 Task: Look for Airbnb properties in Shiyan, China from 22nd December, 2023 to 25th December, 2023 for 2 adults and 1 pet. Place can be entire room with 1  bedroom having 1 bed and 1 bathroom. Property type can be hotel.
Action: Mouse moved to (506, 141)
Screenshot: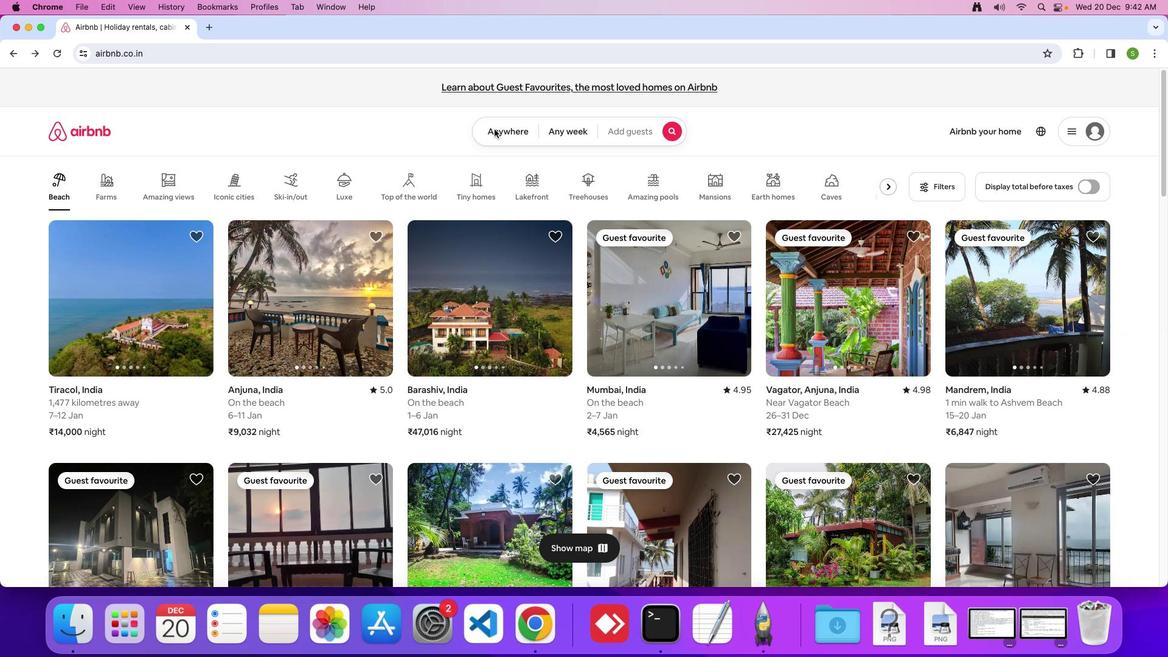 
Action: Mouse pressed left at (506, 141)
Screenshot: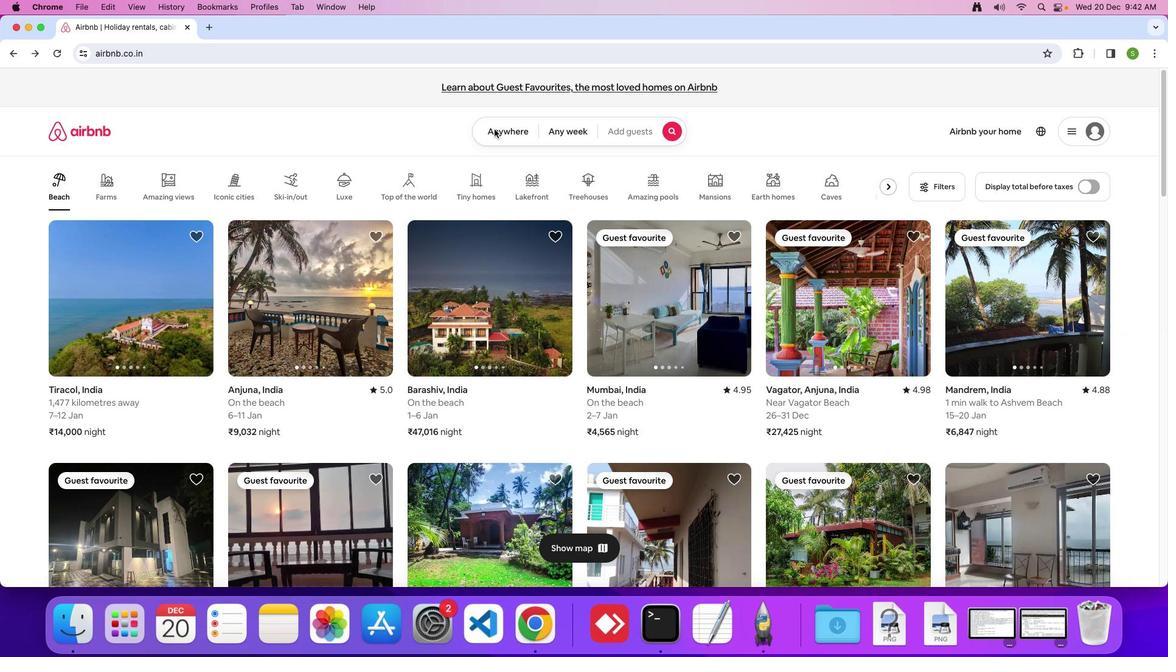 
Action: Mouse moved to (500, 141)
Screenshot: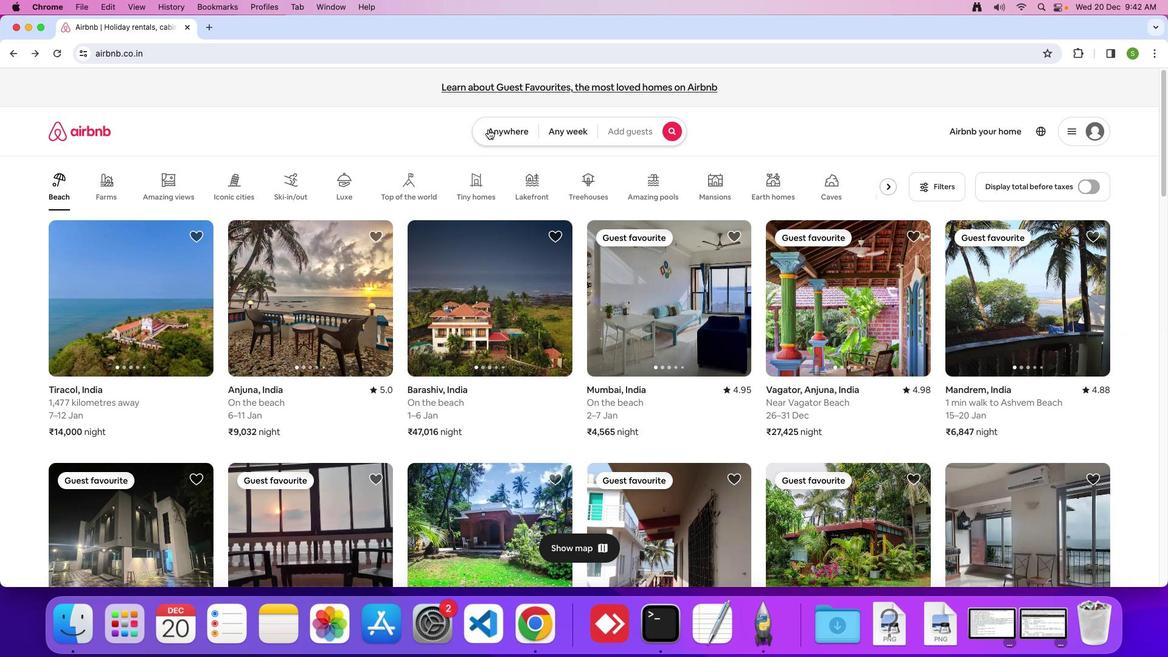 
Action: Mouse pressed left at (500, 141)
Screenshot: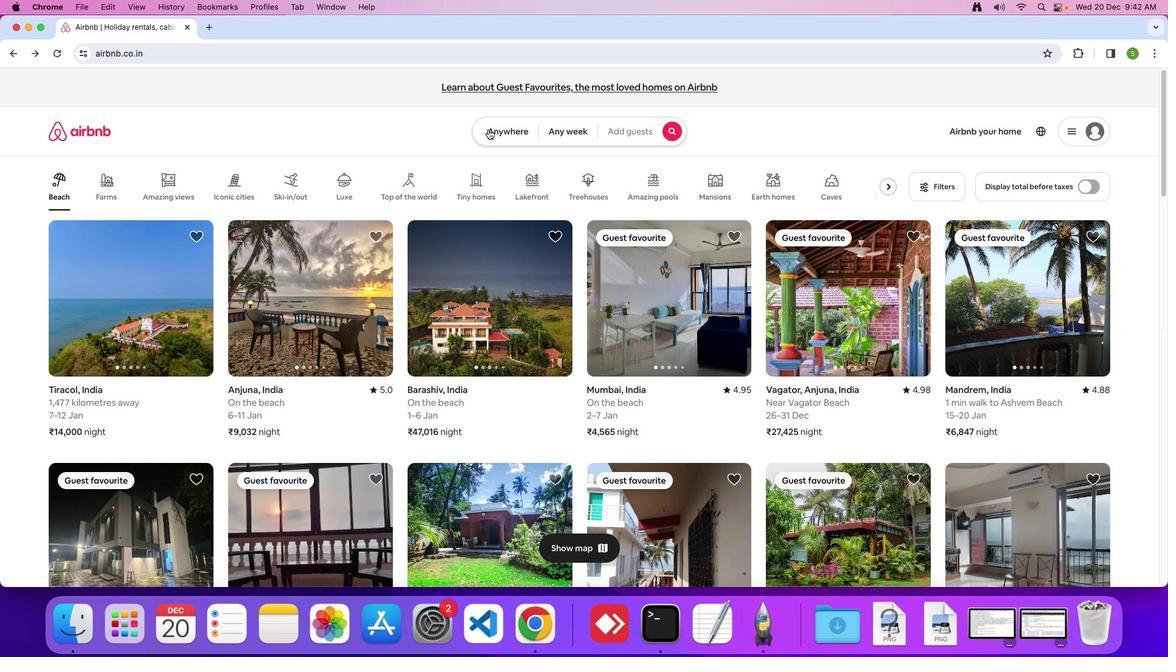 
Action: Mouse moved to (417, 181)
Screenshot: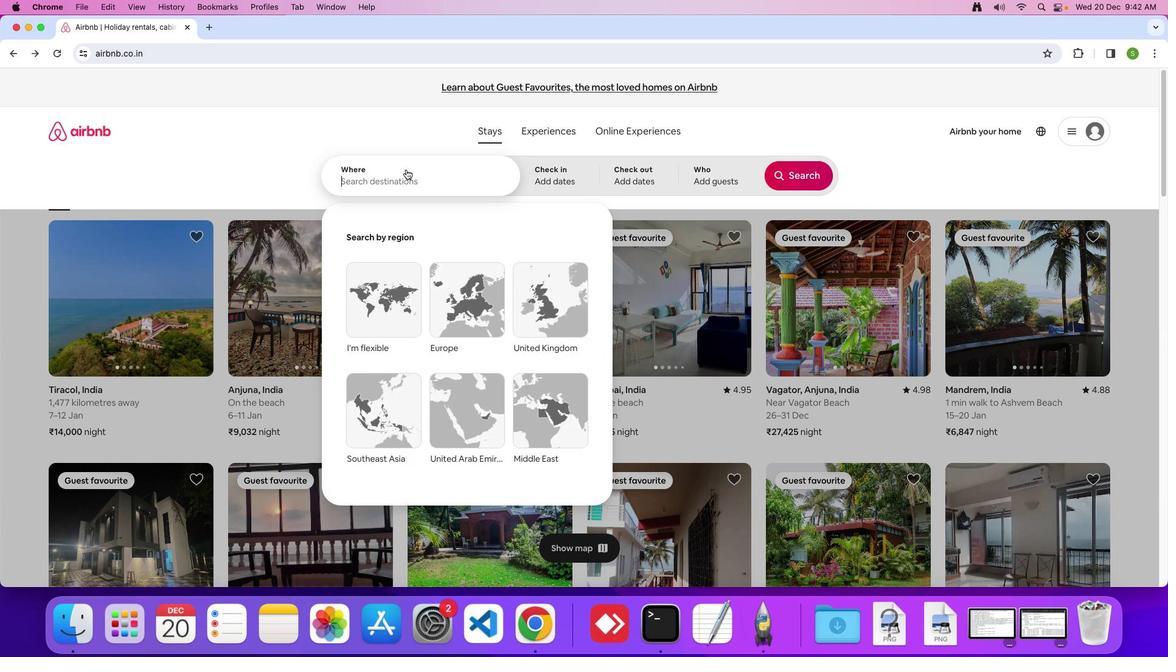 
Action: Mouse pressed left at (417, 181)
Screenshot: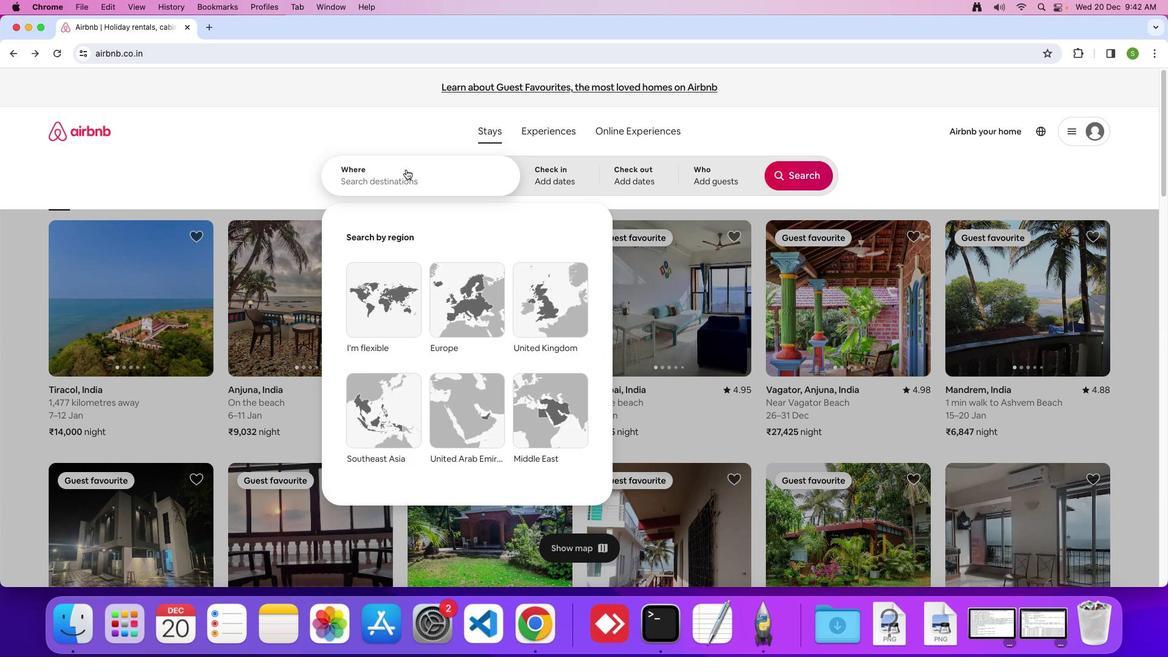 
Action: Key pressed 'S'Key.caps_lock'h''i''y''a''n'','Key.spaceKey.shift'C''j'Key.backspace'h''i''n''a'Key.enter
Screenshot: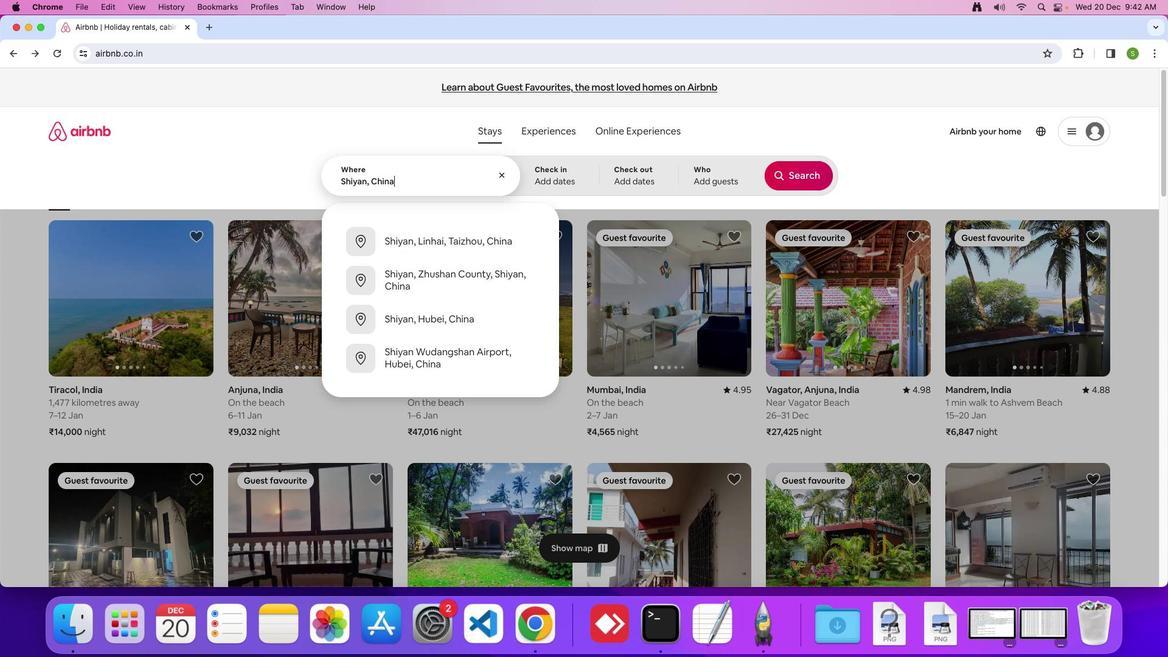 
Action: Mouse moved to (525, 434)
Screenshot: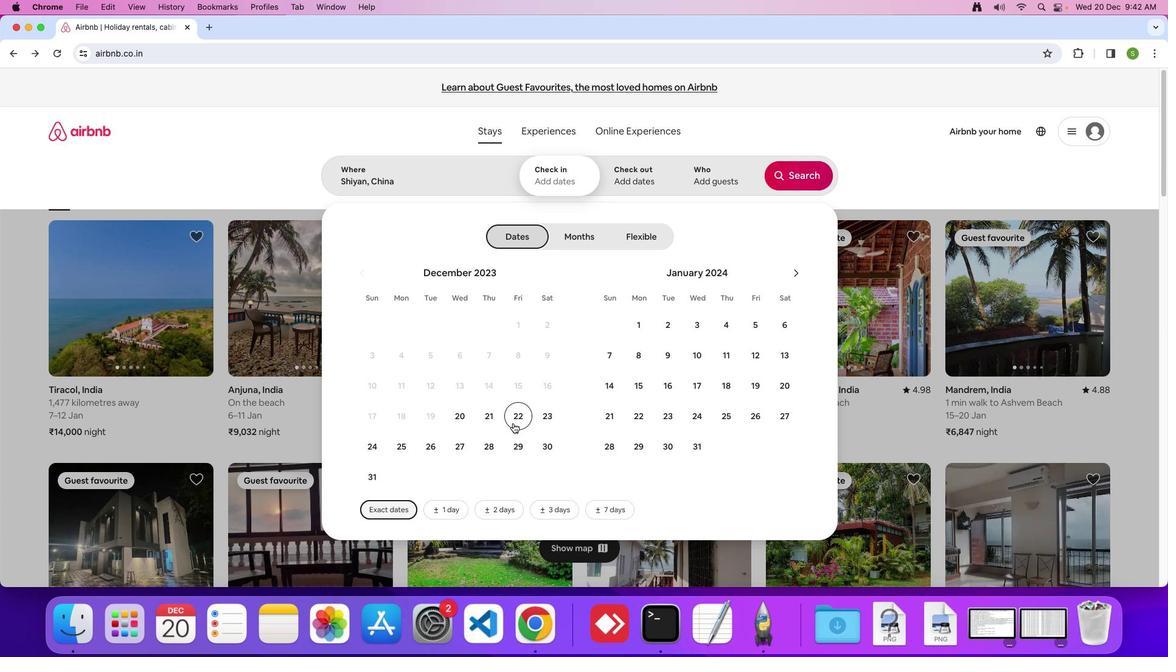 
Action: Mouse pressed left at (525, 434)
Screenshot: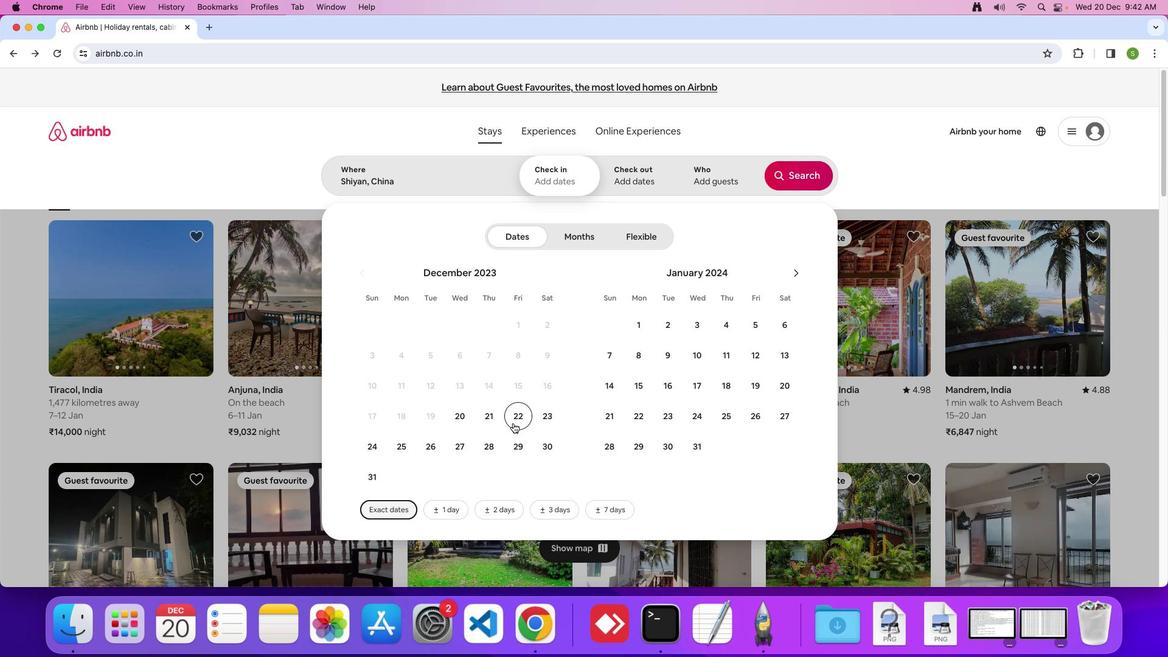 
Action: Mouse moved to (413, 459)
Screenshot: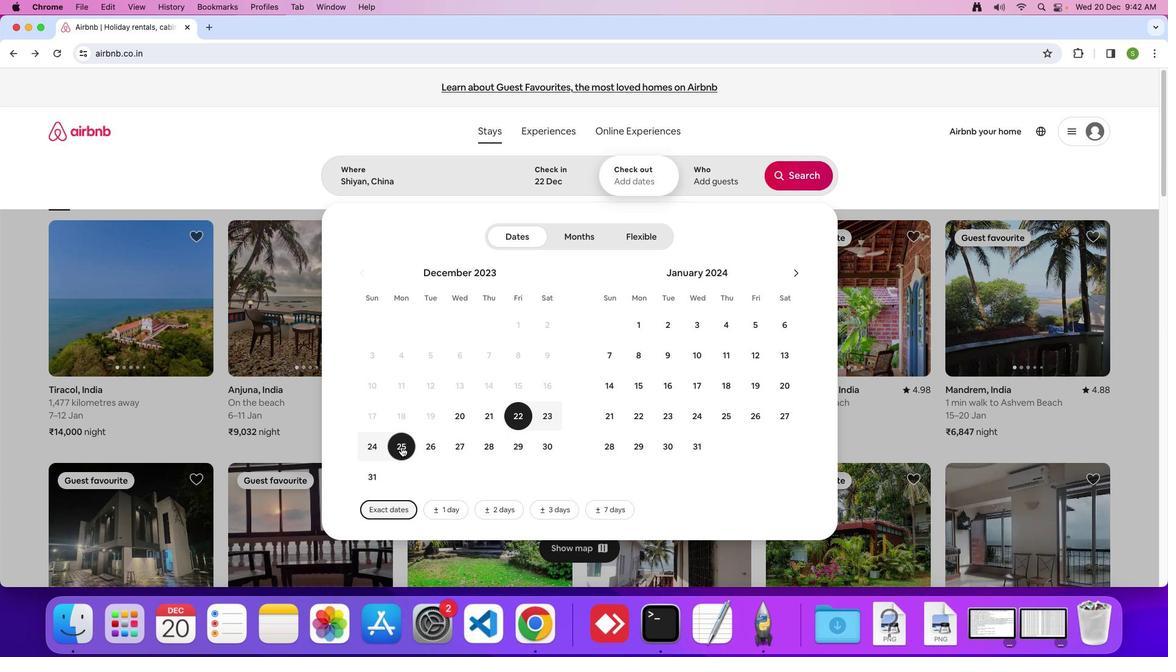 
Action: Mouse pressed left at (413, 459)
Screenshot: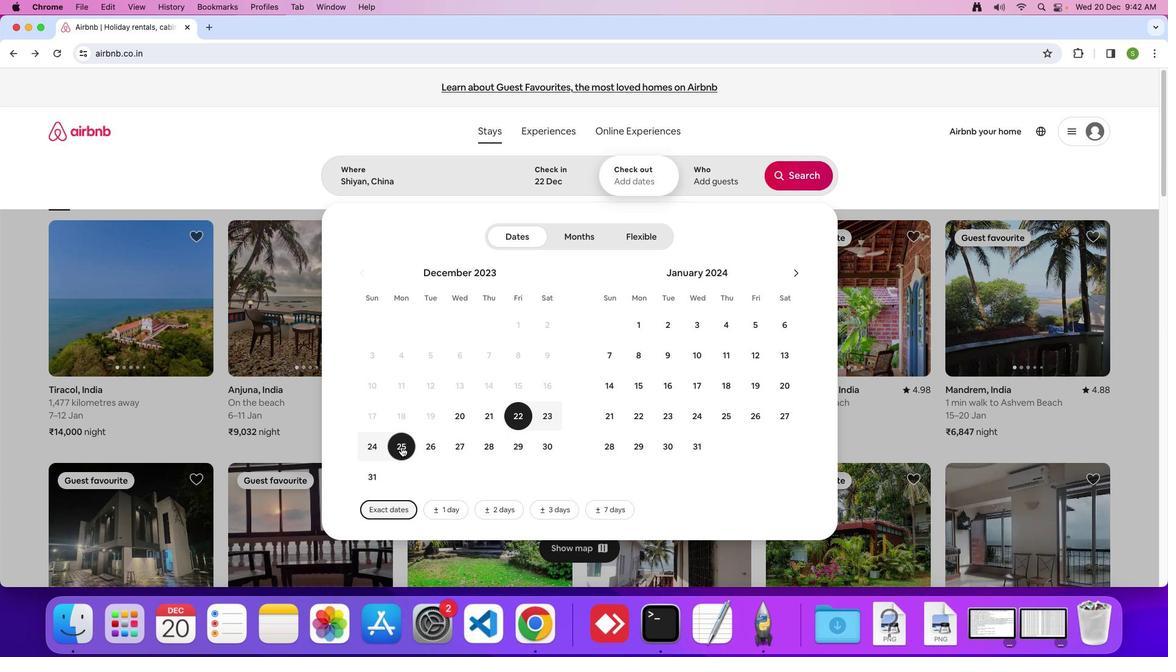 
Action: Mouse moved to (717, 184)
Screenshot: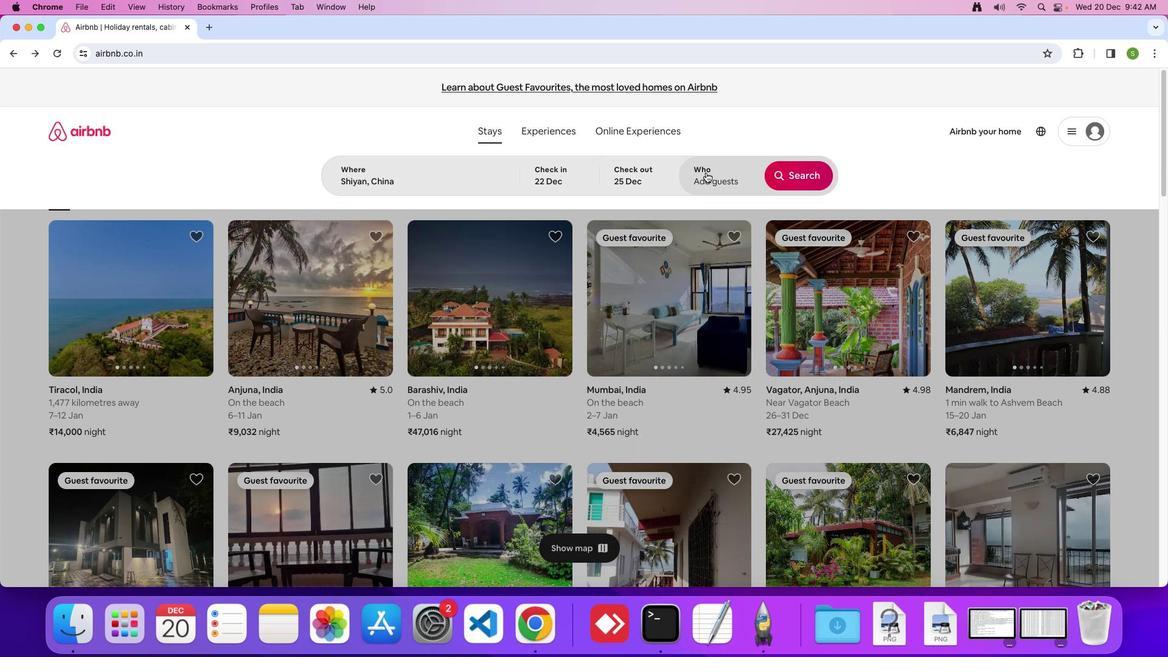 
Action: Mouse pressed left at (717, 184)
Screenshot: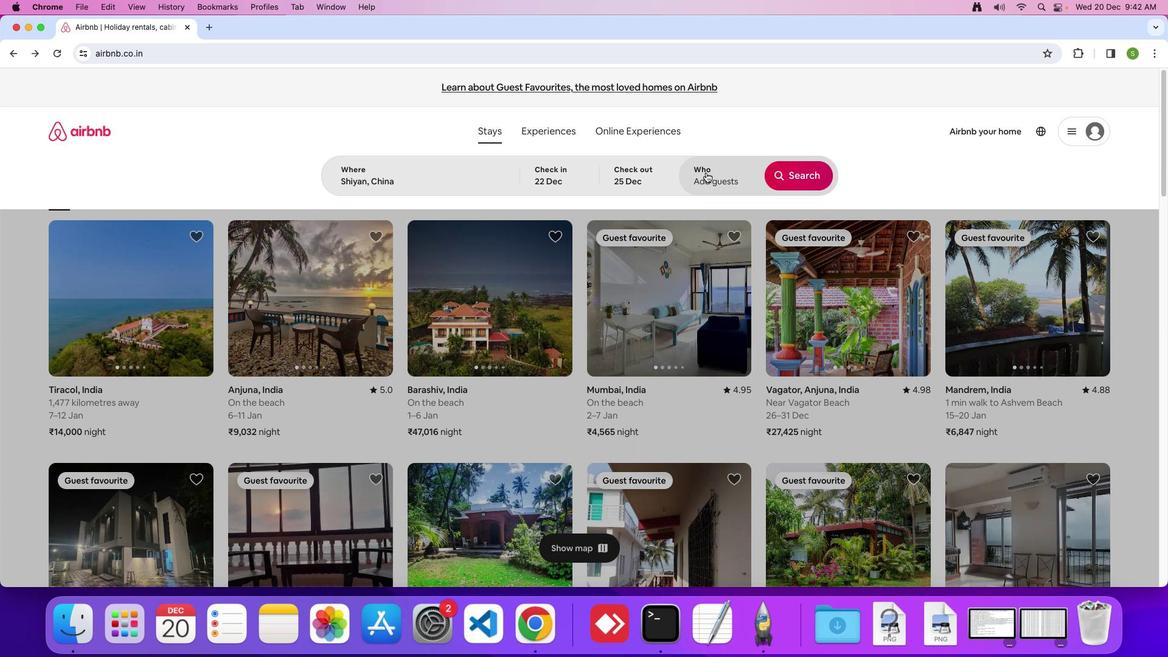 
Action: Mouse moved to (810, 248)
Screenshot: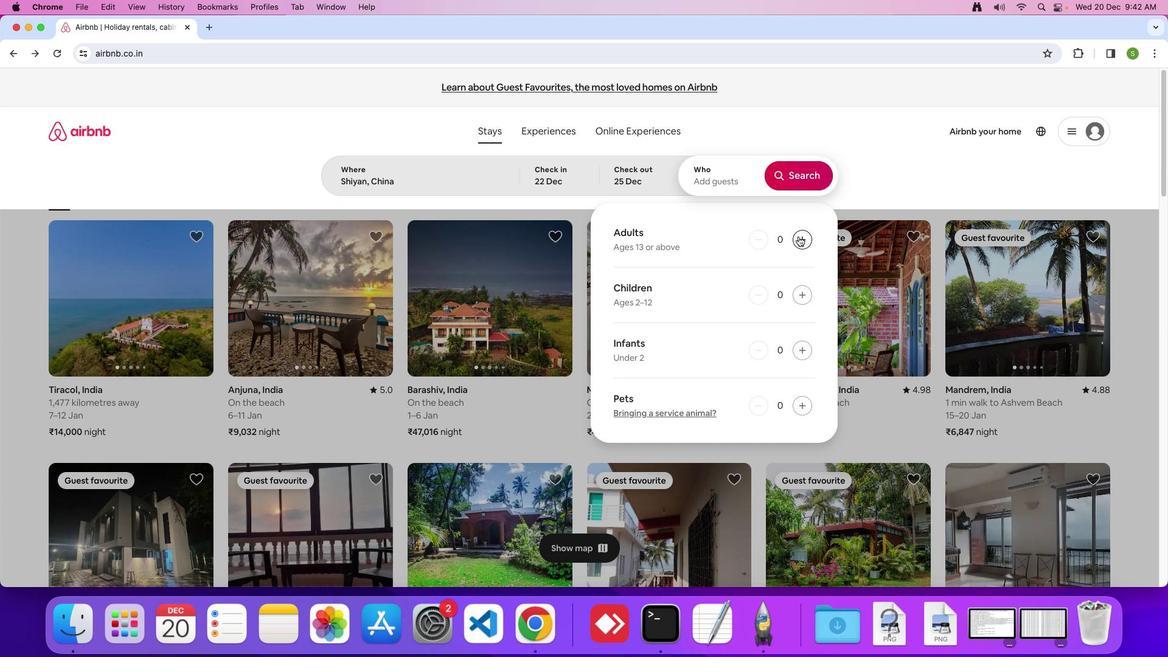 
Action: Mouse pressed left at (810, 248)
Screenshot: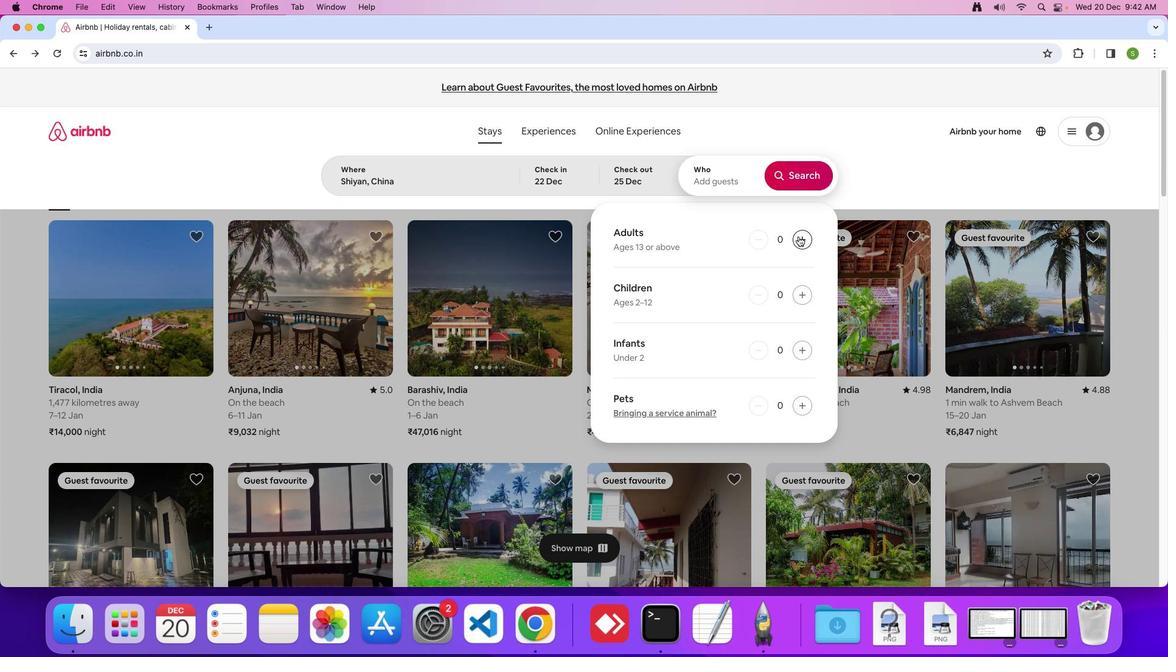 
Action: Mouse pressed left at (810, 248)
Screenshot: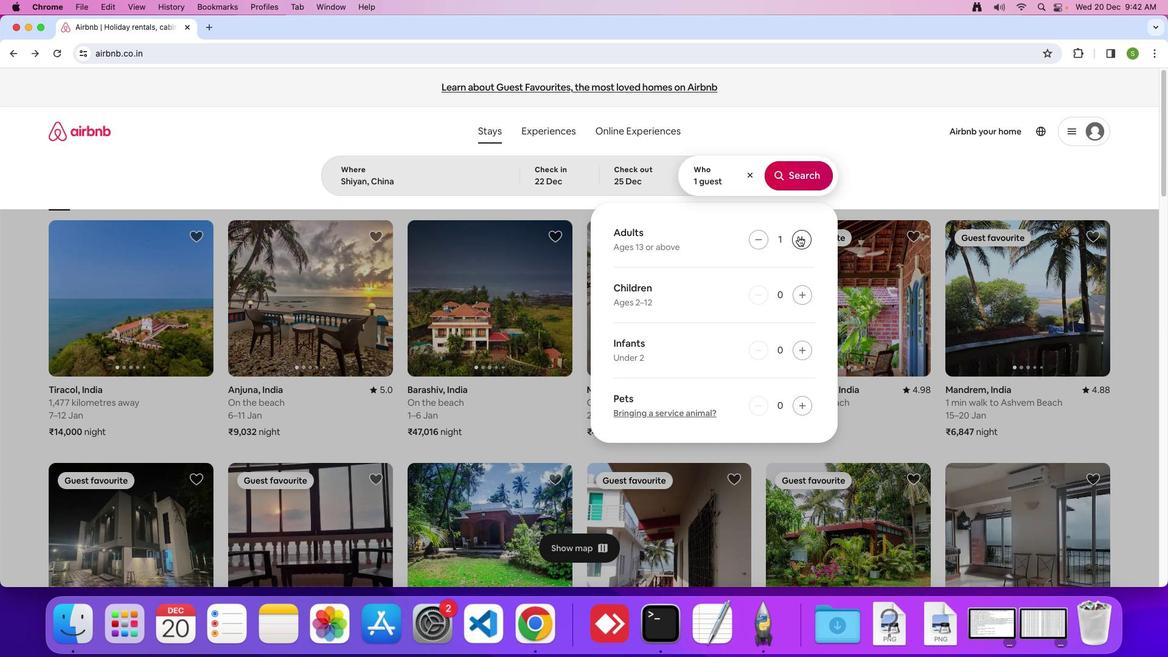 
Action: Mouse moved to (815, 416)
Screenshot: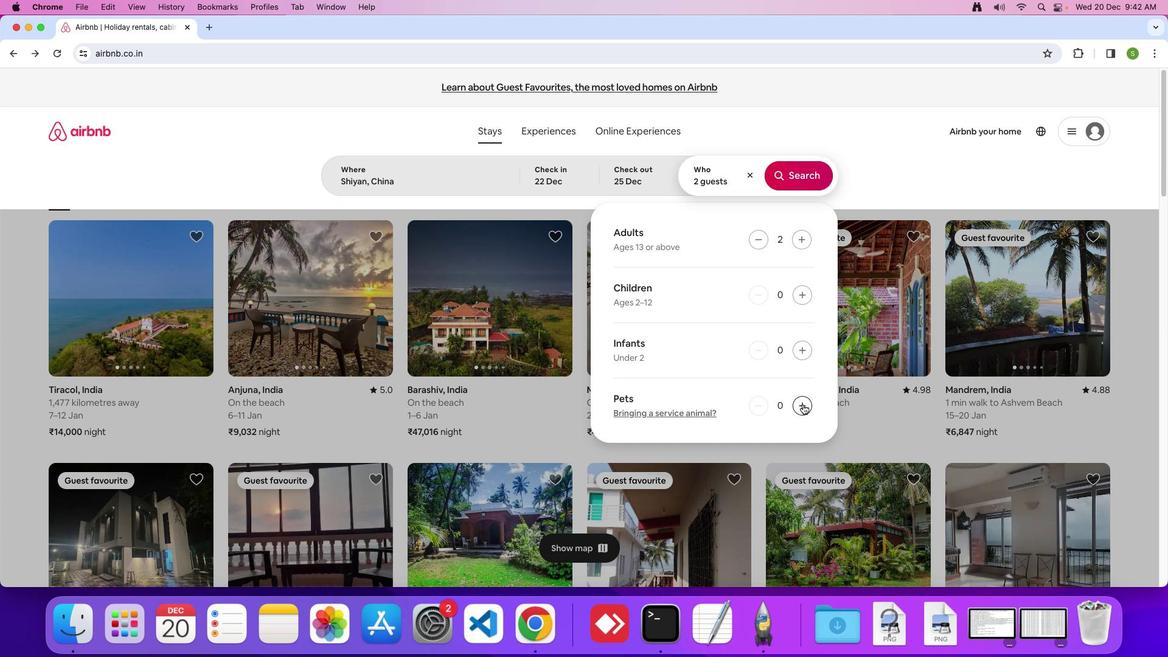 
Action: Mouse pressed left at (815, 416)
Screenshot: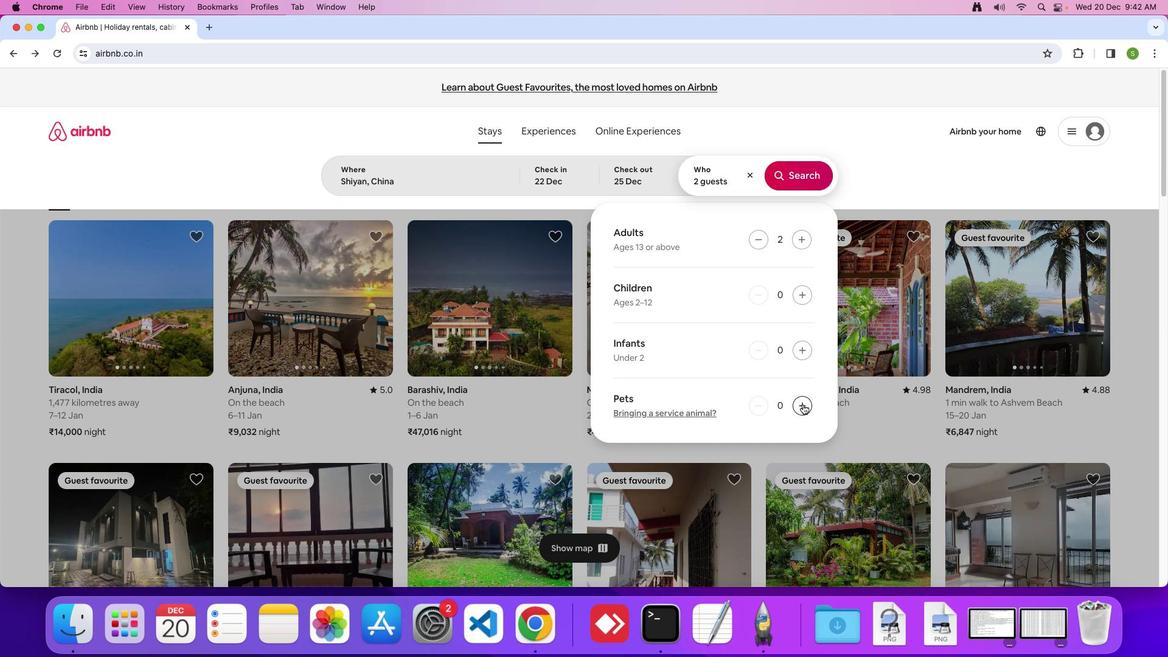 
Action: Mouse moved to (801, 184)
Screenshot: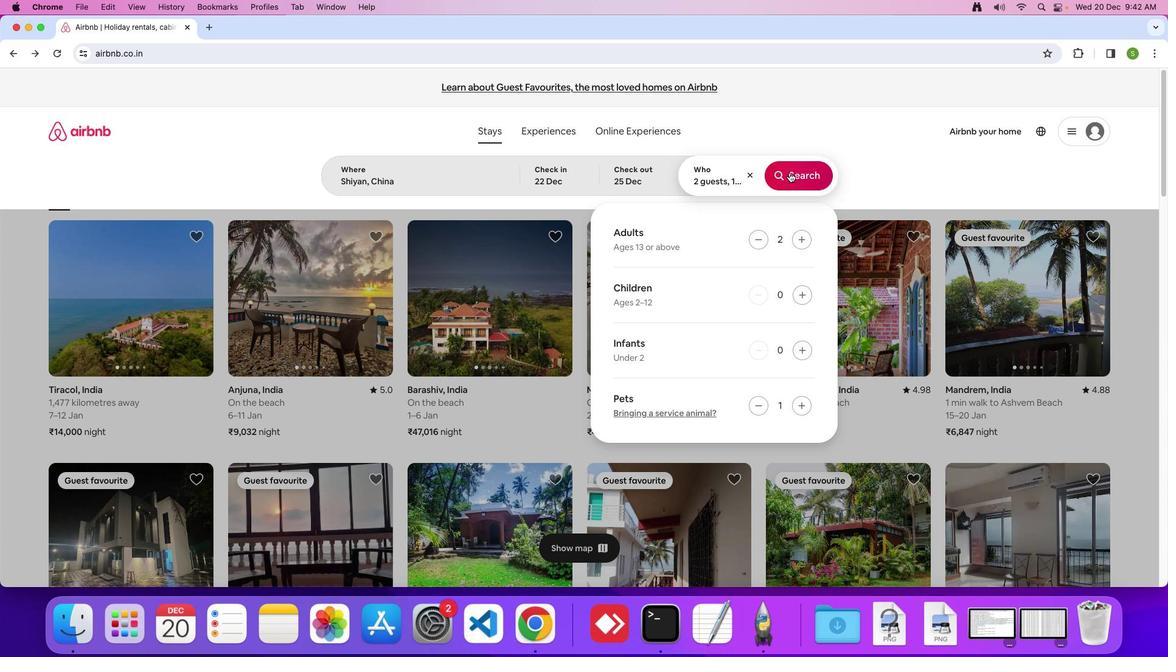 
Action: Mouse pressed left at (801, 184)
Screenshot: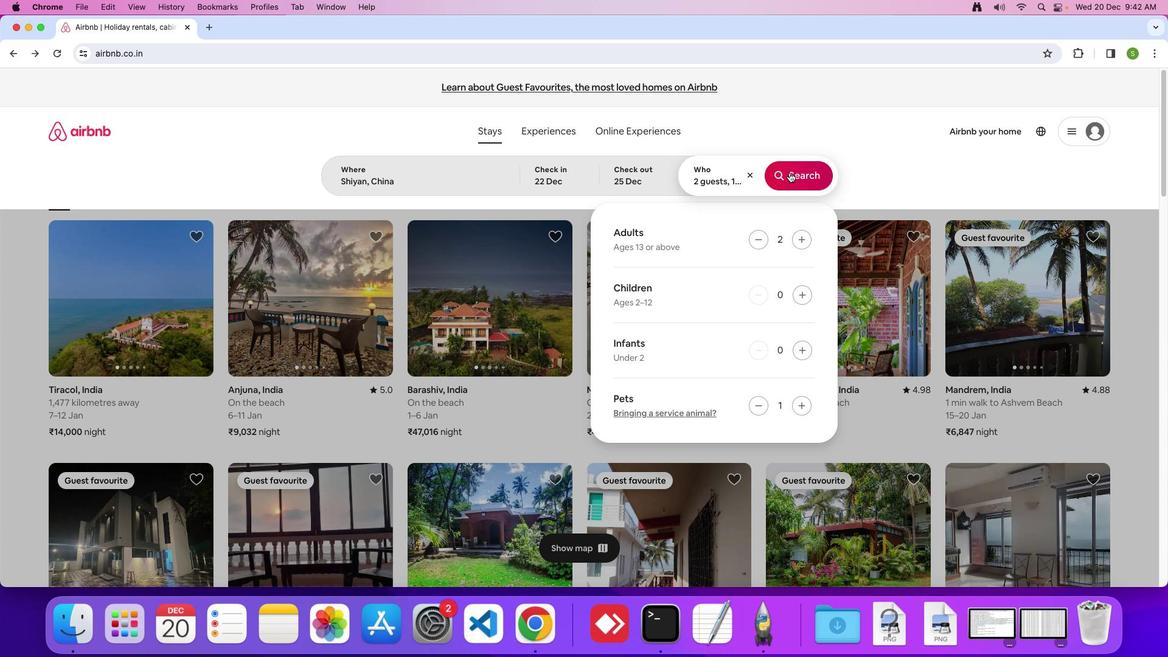 
Action: Mouse moved to (983, 154)
Screenshot: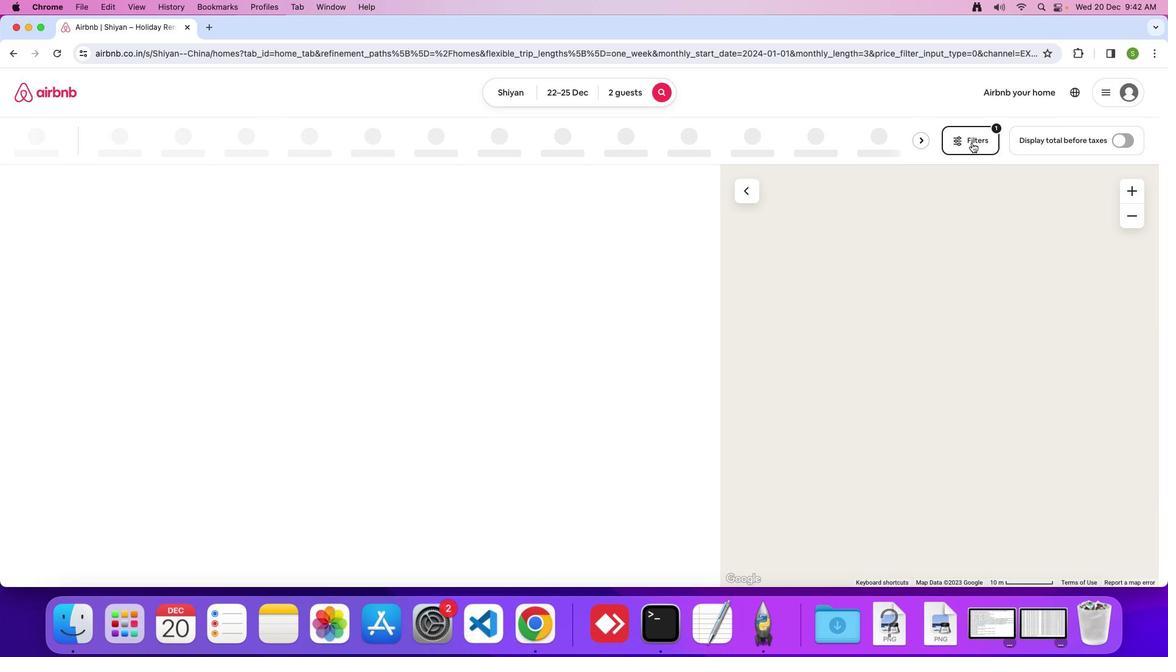 
Action: Mouse pressed left at (983, 154)
Screenshot: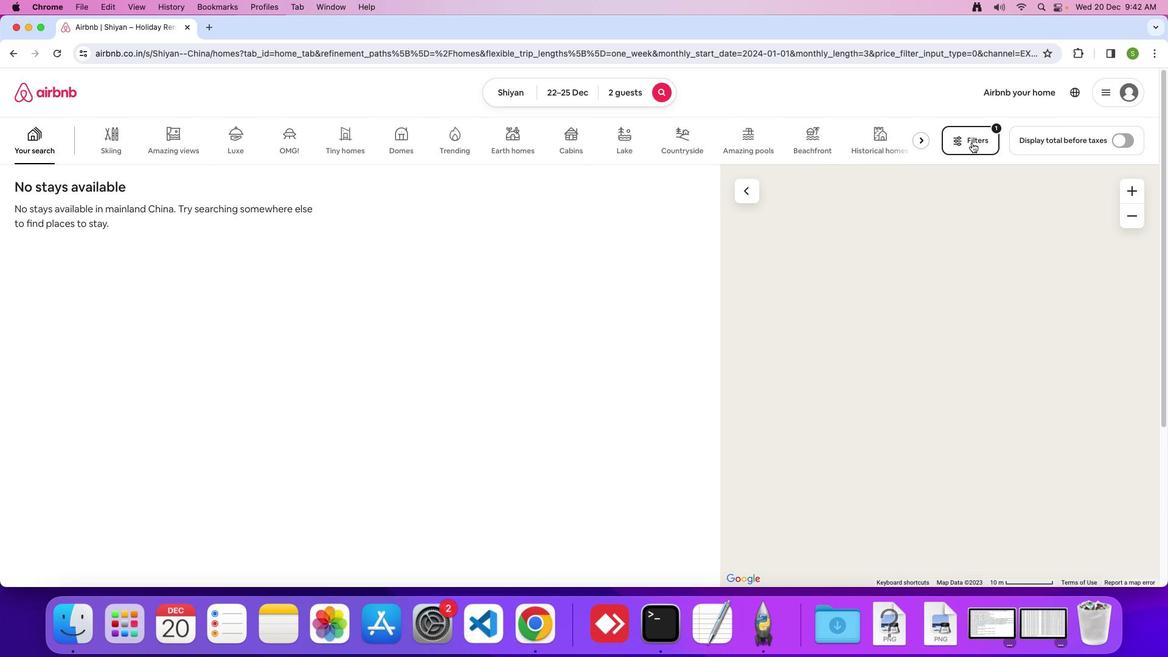 
Action: Mouse moved to (607, 372)
Screenshot: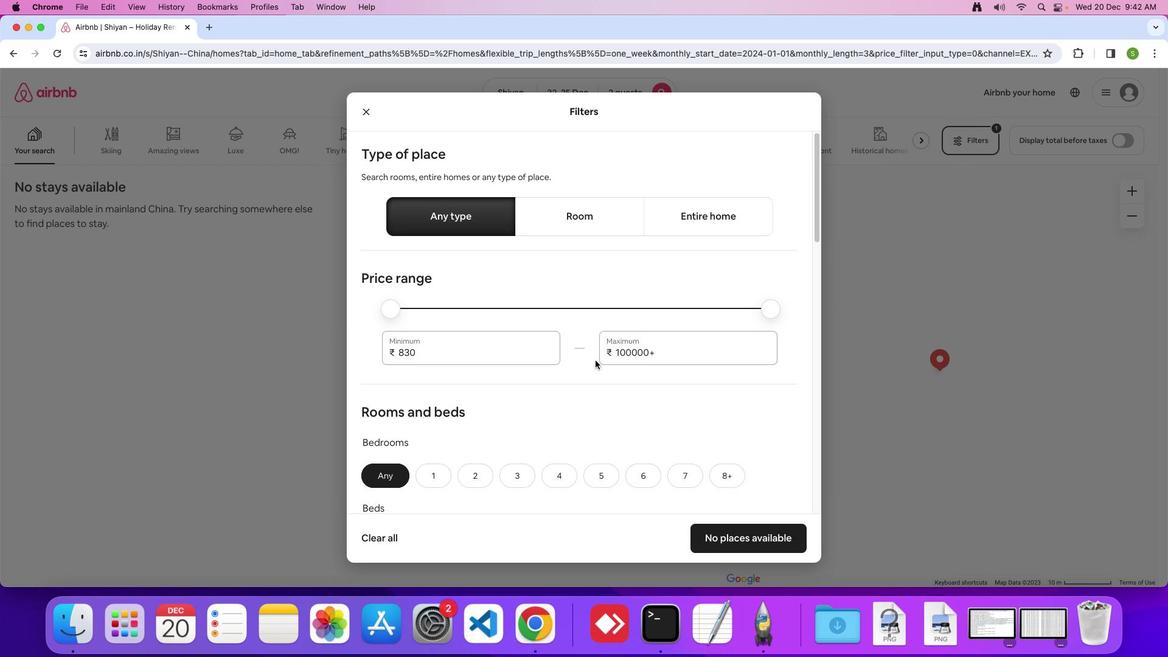 
Action: Mouse scrolled (607, 372) with delta (12, 11)
Screenshot: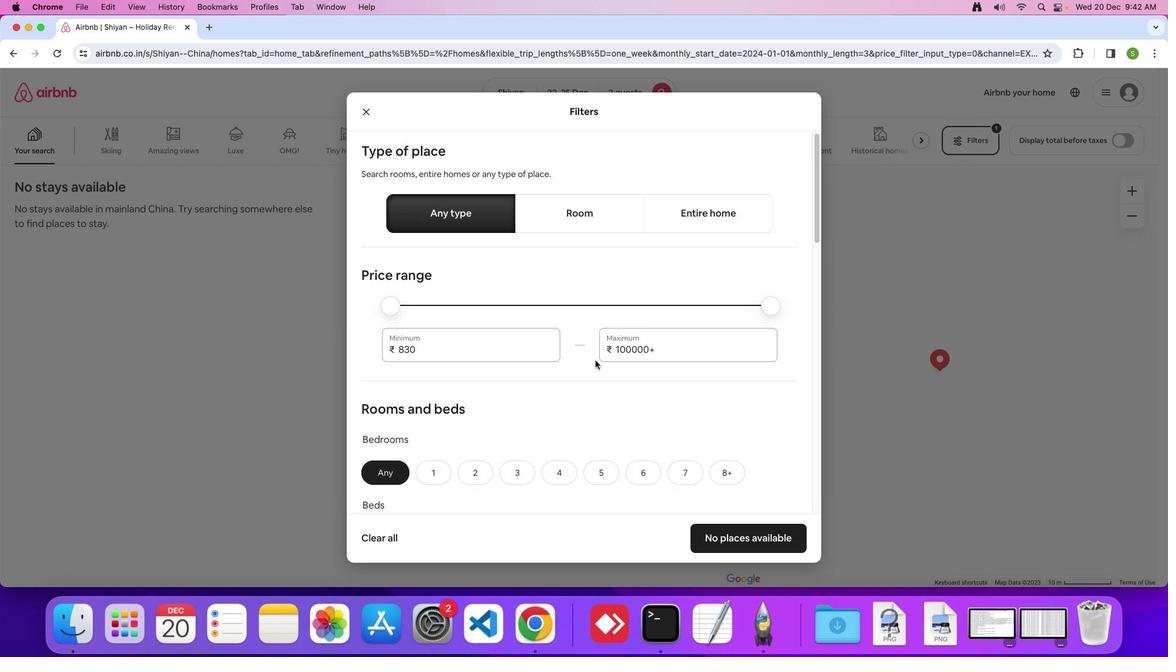 
Action: Mouse scrolled (607, 372) with delta (12, 11)
Screenshot: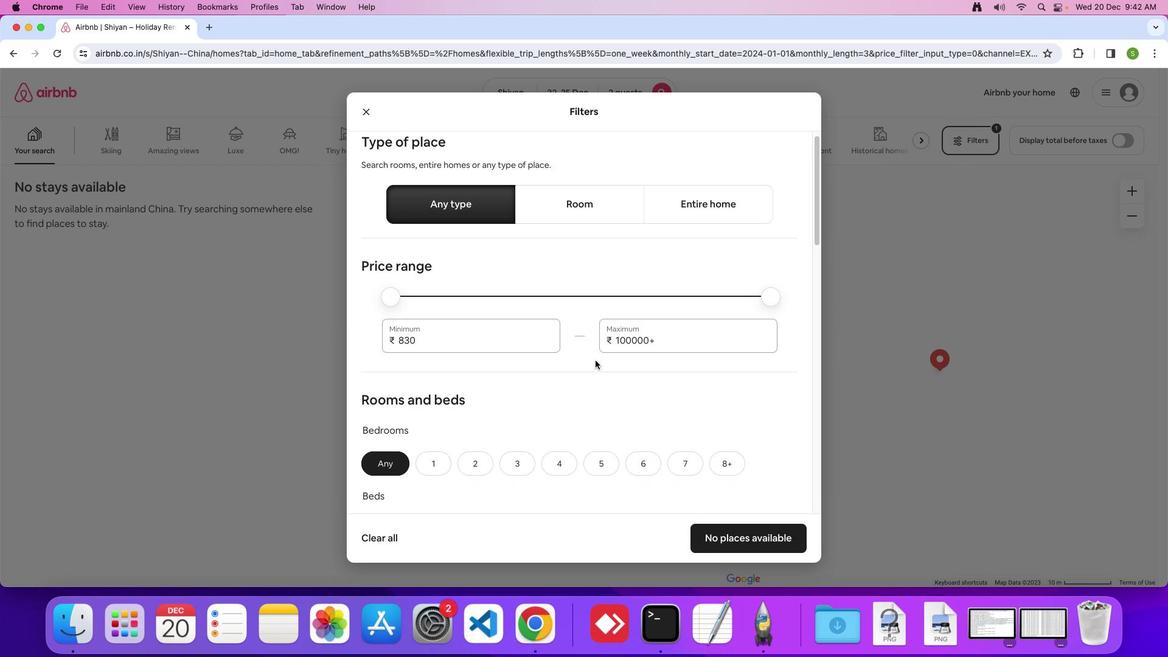 
Action: Mouse scrolled (607, 372) with delta (12, 11)
Screenshot: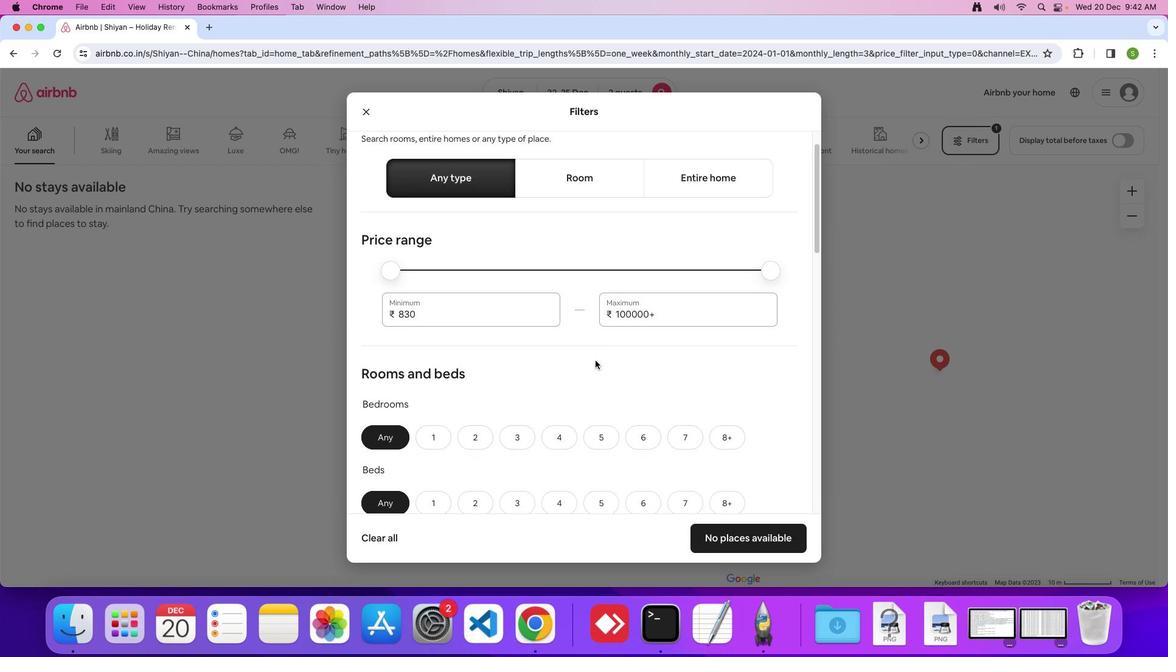 
Action: Mouse scrolled (607, 372) with delta (12, 11)
Screenshot: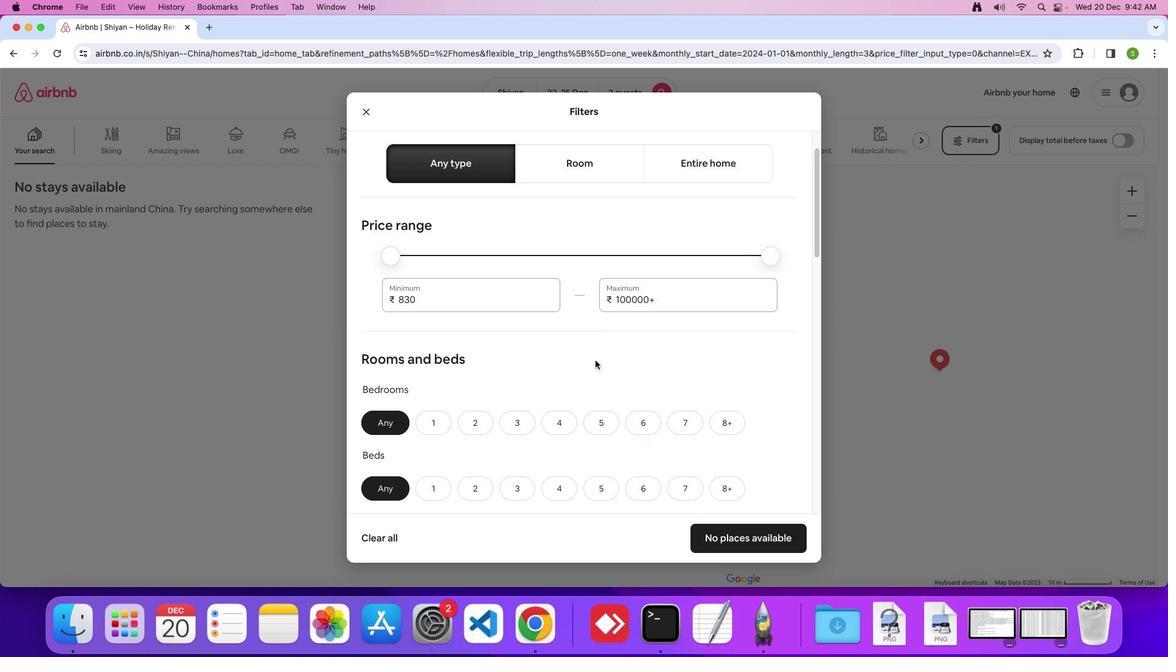 
Action: Mouse scrolled (607, 372) with delta (12, 11)
Screenshot: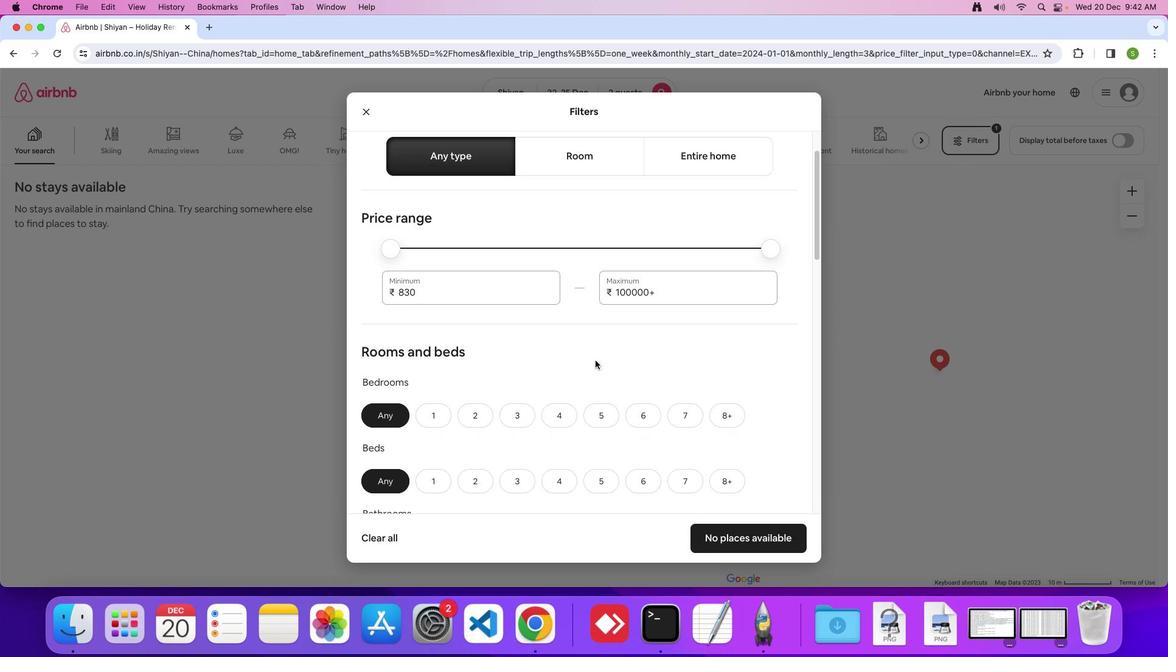 
Action: Mouse scrolled (607, 372) with delta (12, 11)
Screenshot: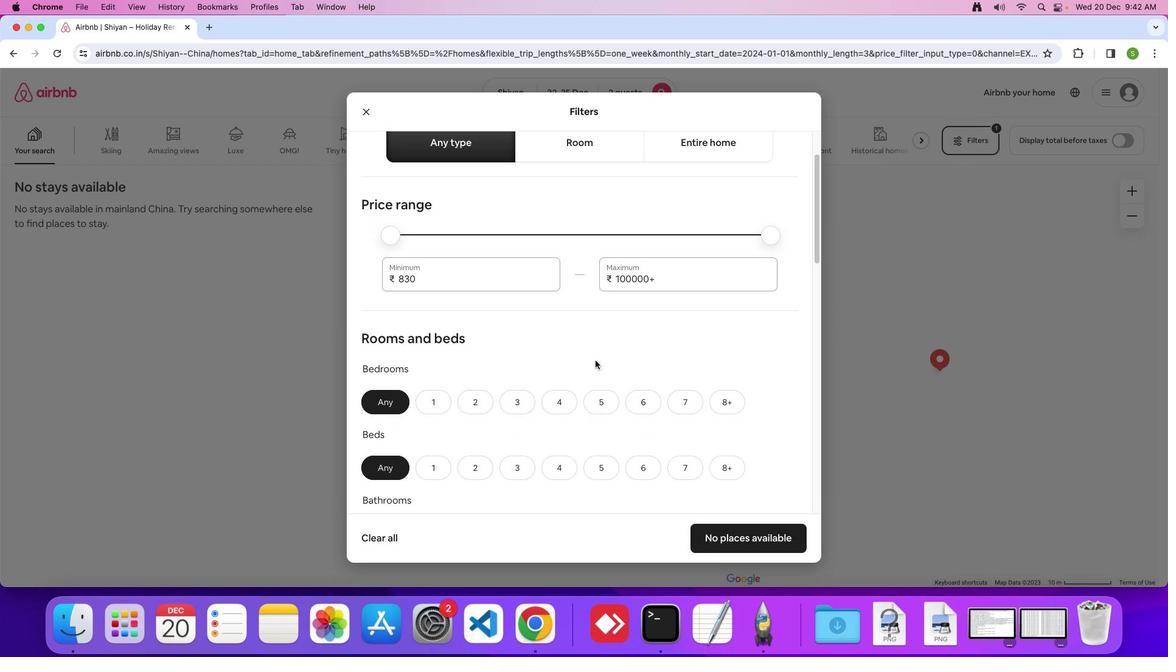 
Action: Mouse scrolled (607, 372) with delta (12, 11)
Screenshot: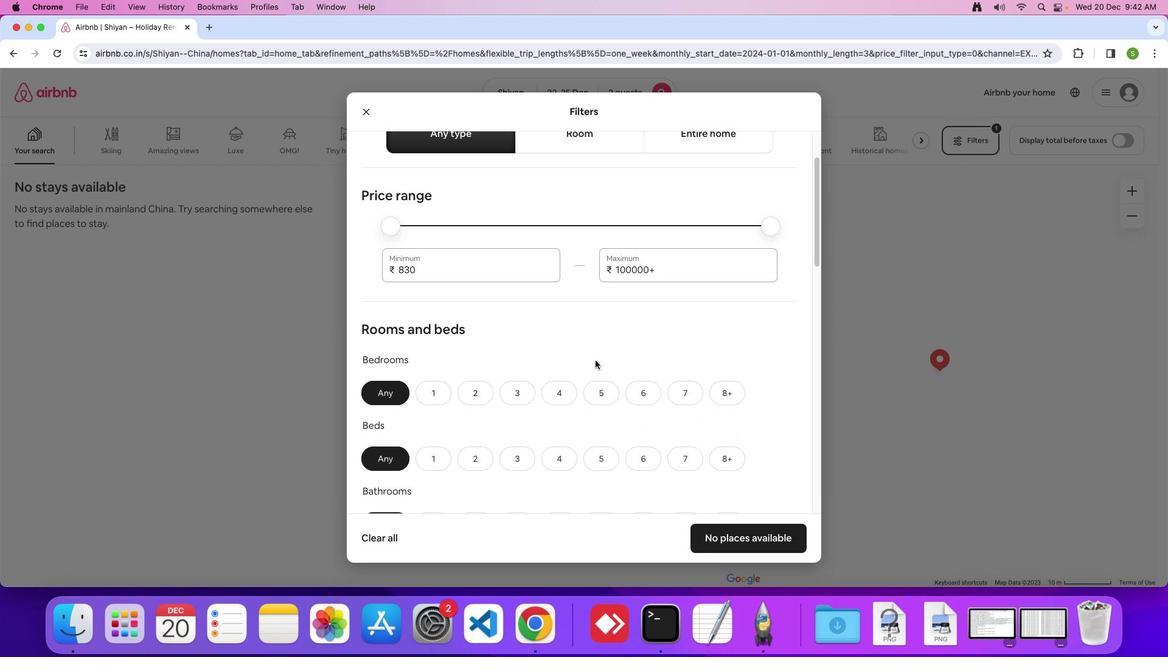 
Action: Mouse scrolled (607, 372) with delta (12, 11)
Screenshot: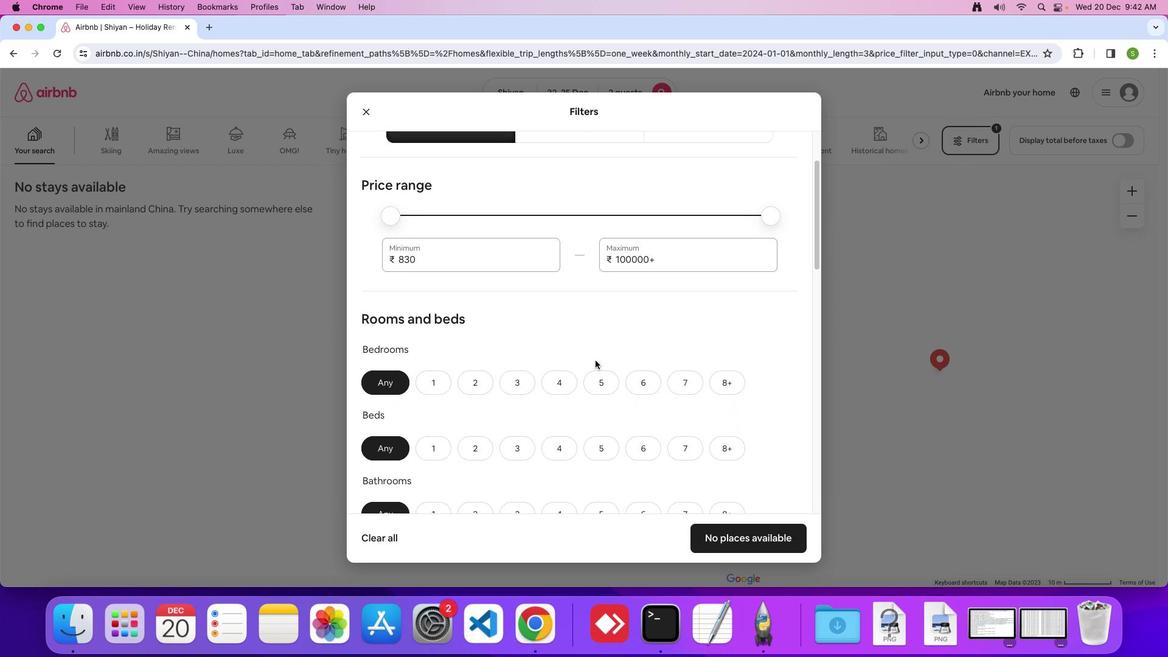 
Action: Mouse scrolled (607, 372) with delta (12, 11)
Screenshot: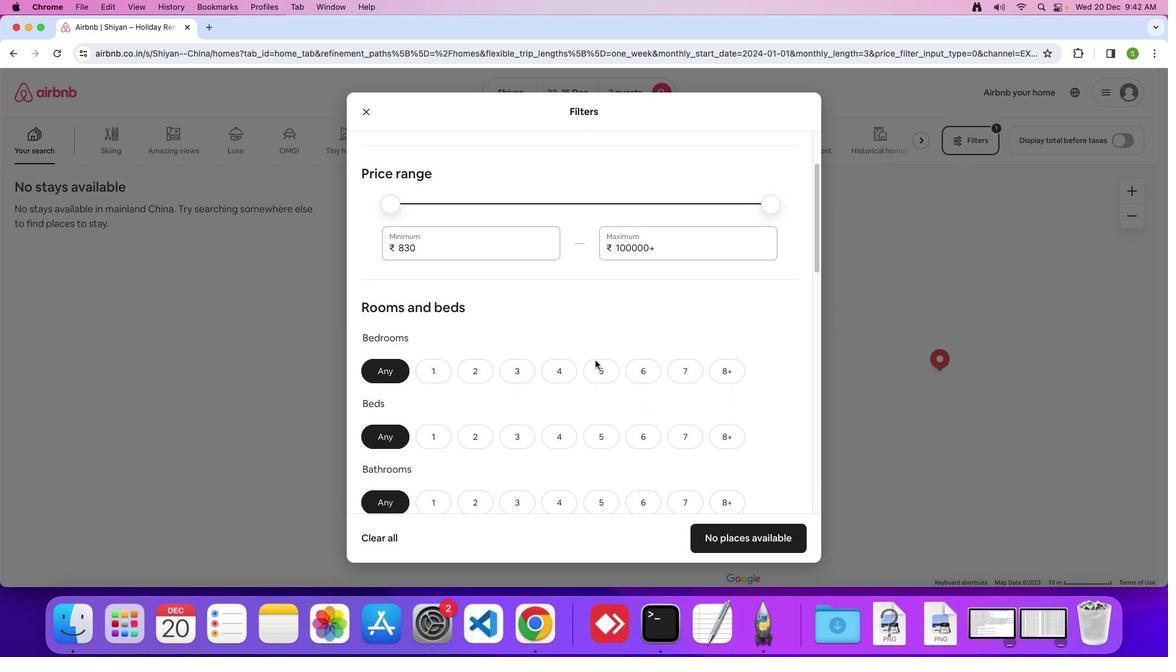 
Action: Mouse scrolled (607, 372) with delta (12, 10)
Screenshot: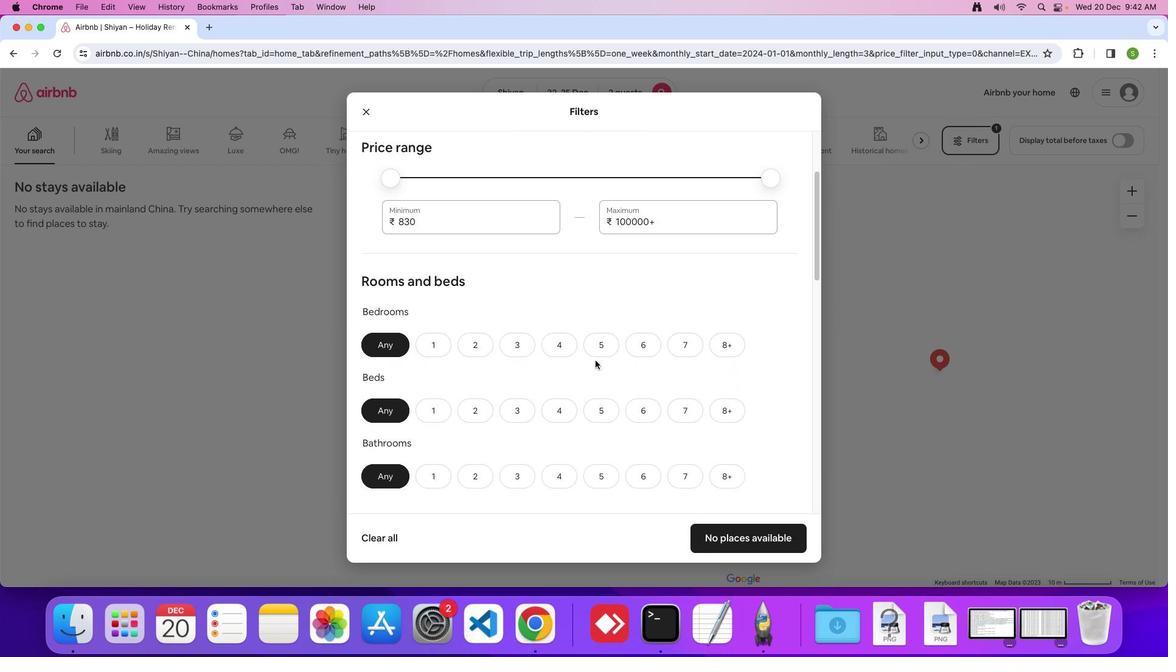 
Action: Mouse scrolled (607, 372) with delta (12, 11)
Screenshot: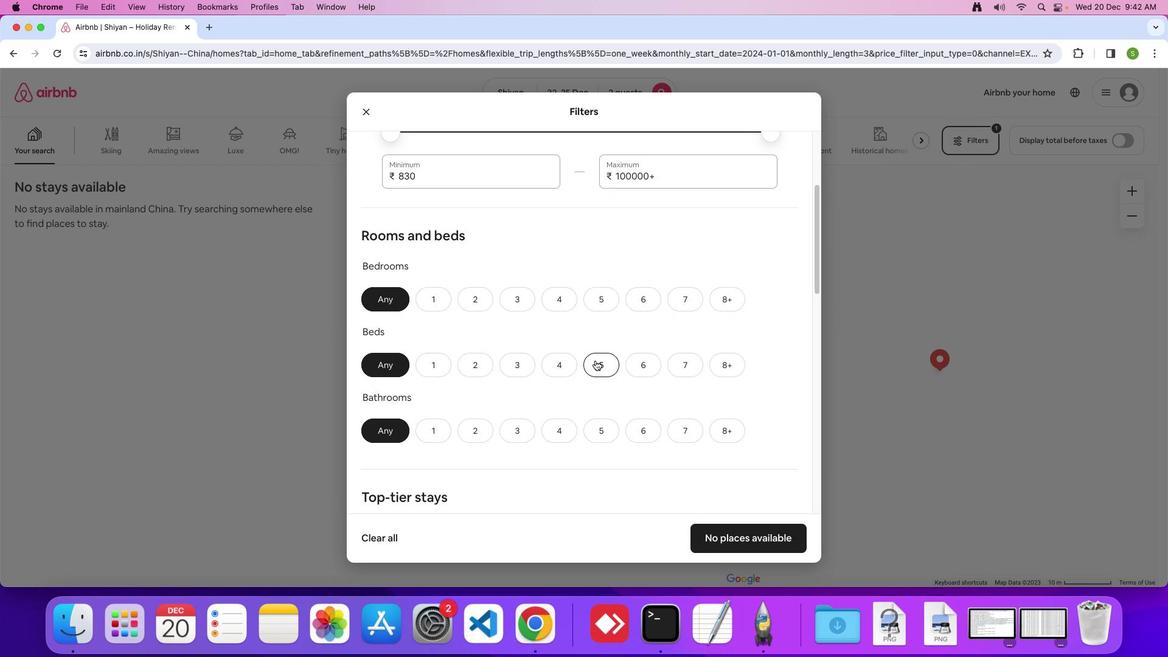 
Action: Mouse scrolled (607, 372) with delta (12, 11)
Screenshot: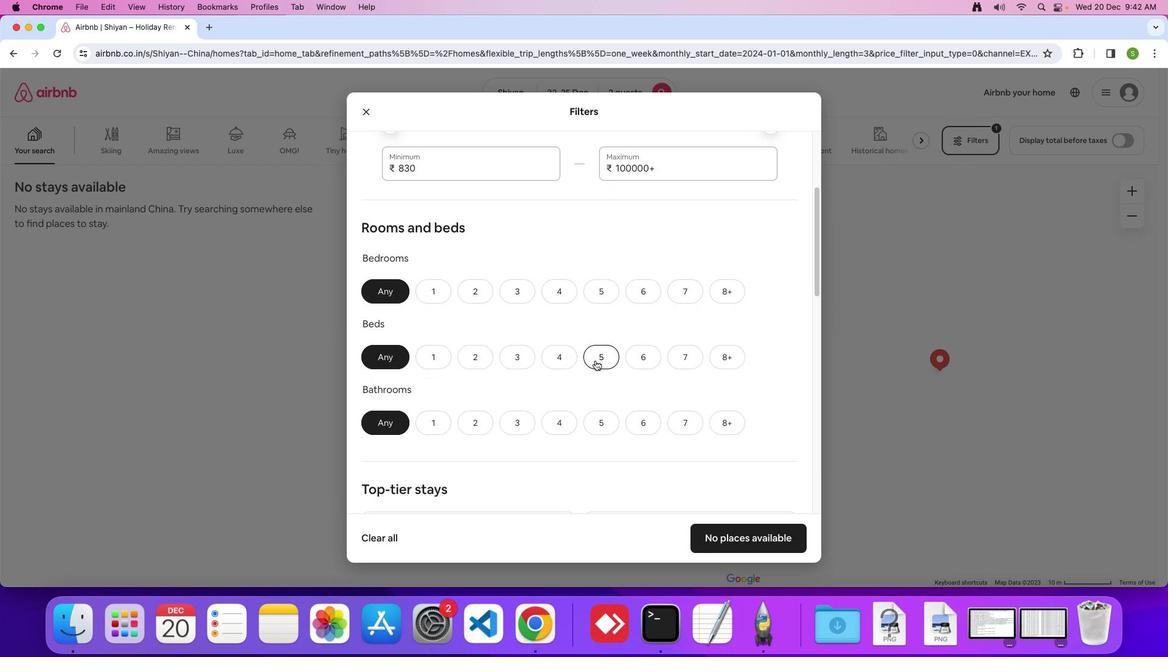 
Action: Mouse moved to (447, 295)
Screenshot: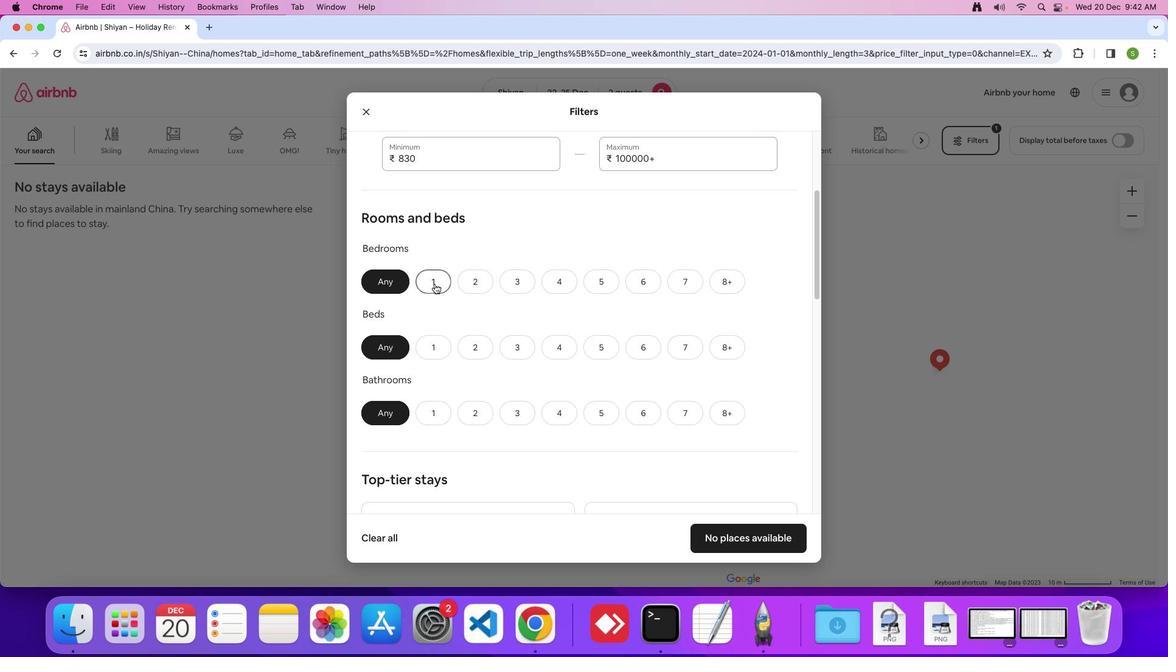 
Action: Mouse pressed left at (447, 295)
Screenshot: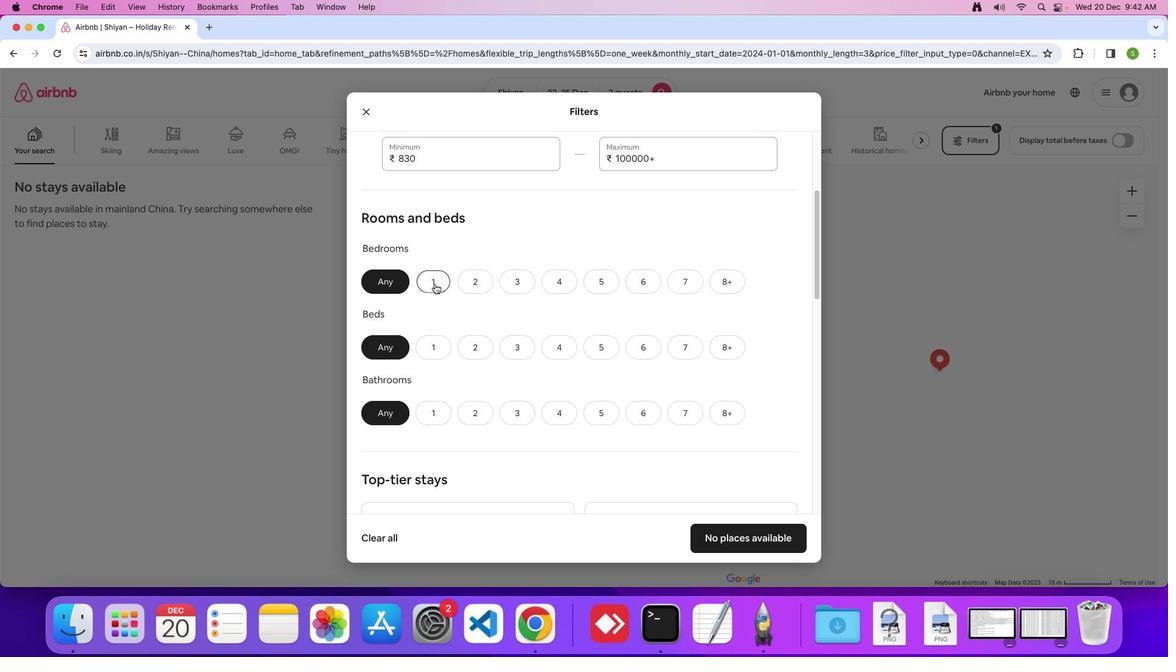 
Action: Mouse moved to (440, 365)
Screenshot: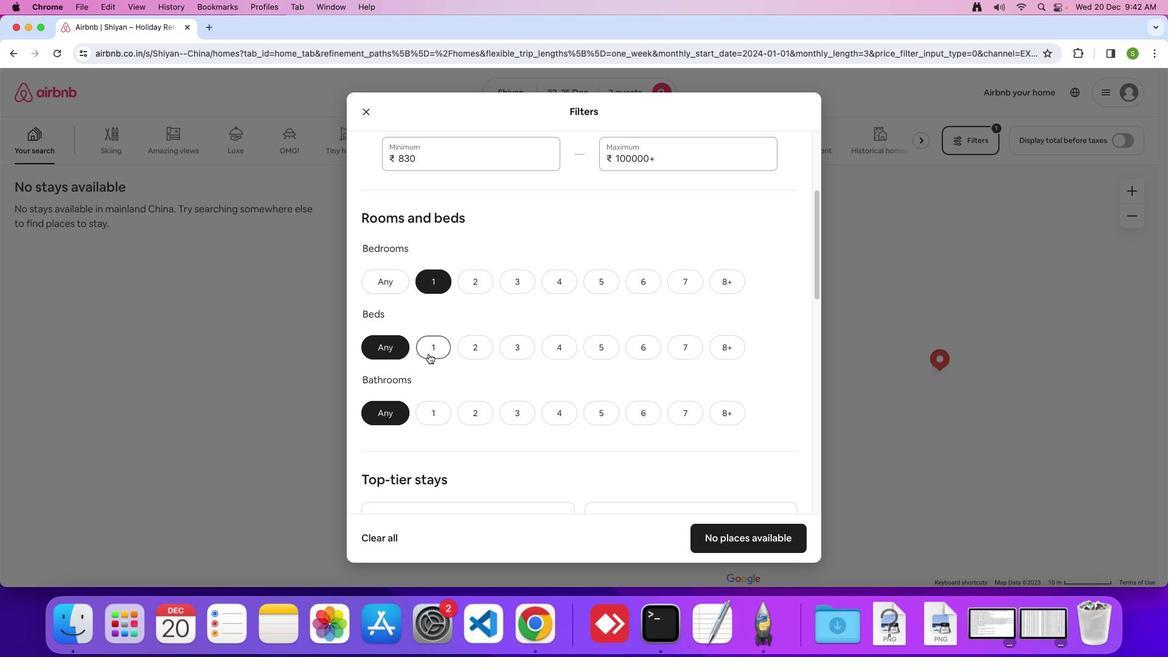 
Action: Mouse pressed left at (440, 365)
Screenshot: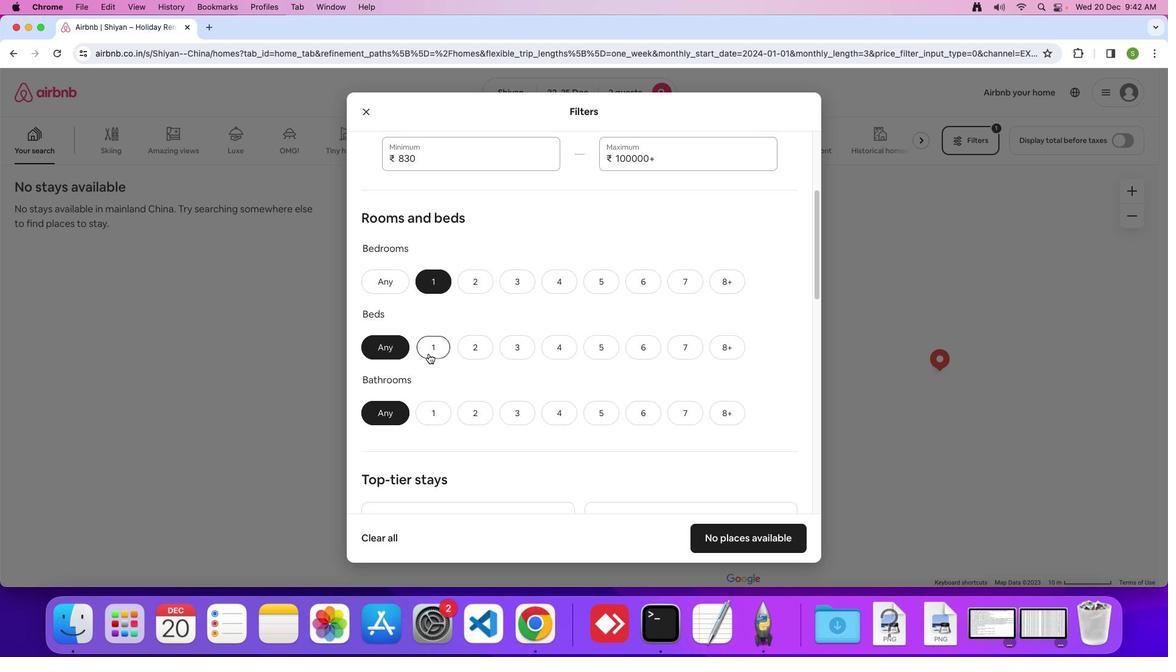 
Action: Mouse moved to (441, 424)
Screenshot: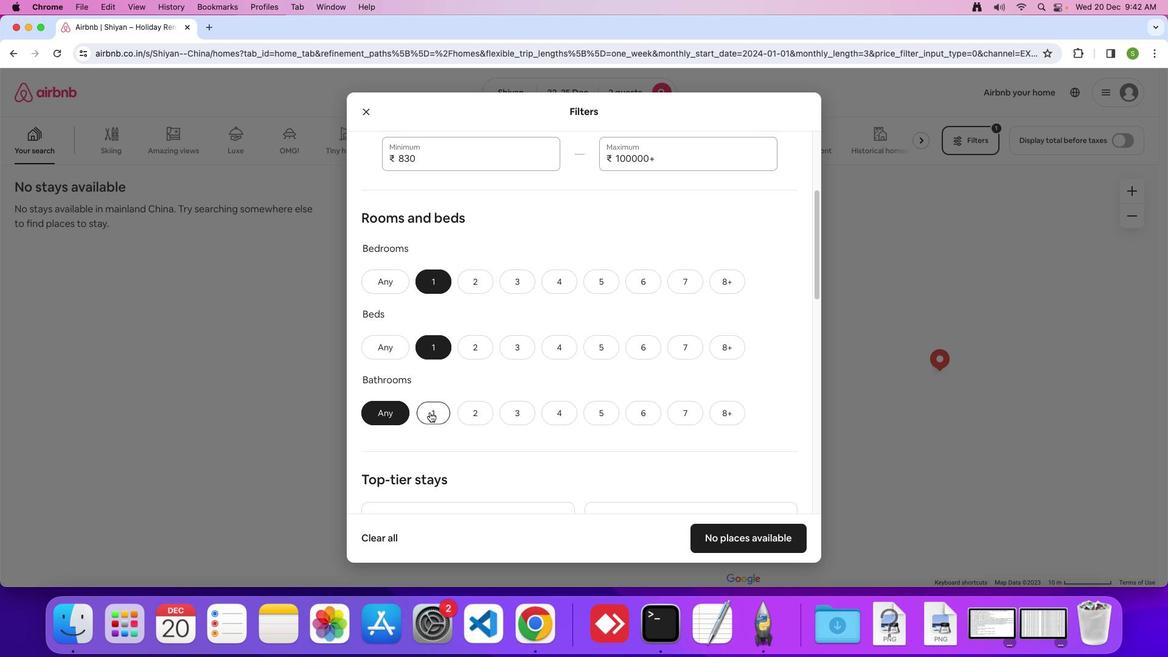 
Action: Mouse pressed left at (441, 424)
Screenshot: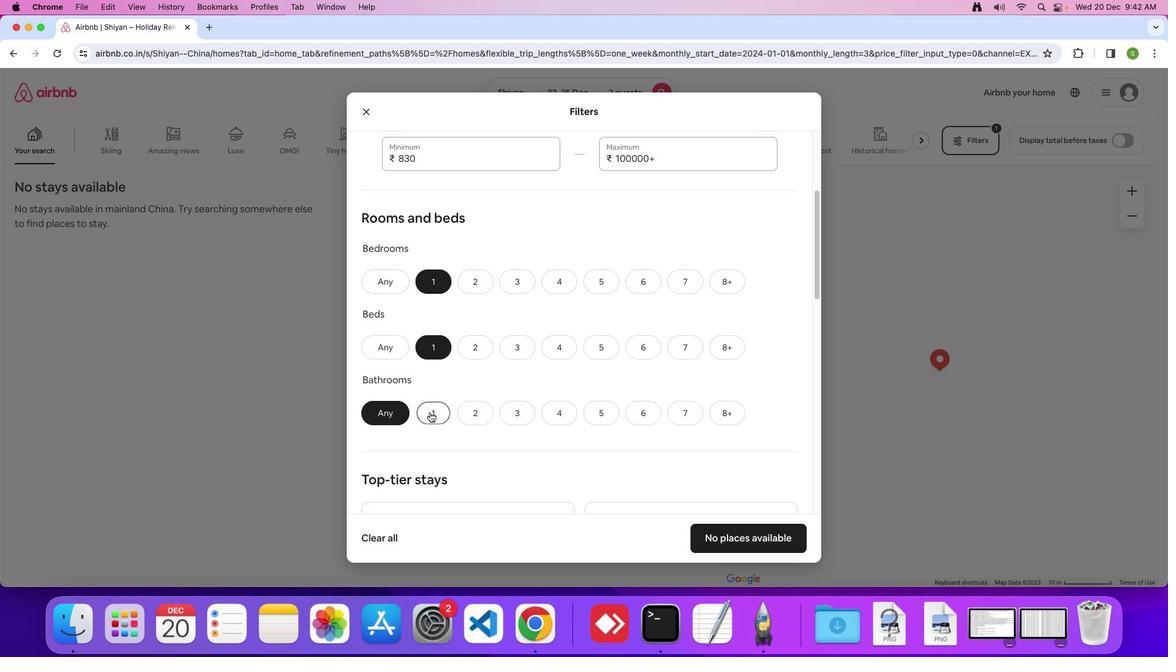 
Action: Mouse moved to (527, 347)
Screenshot: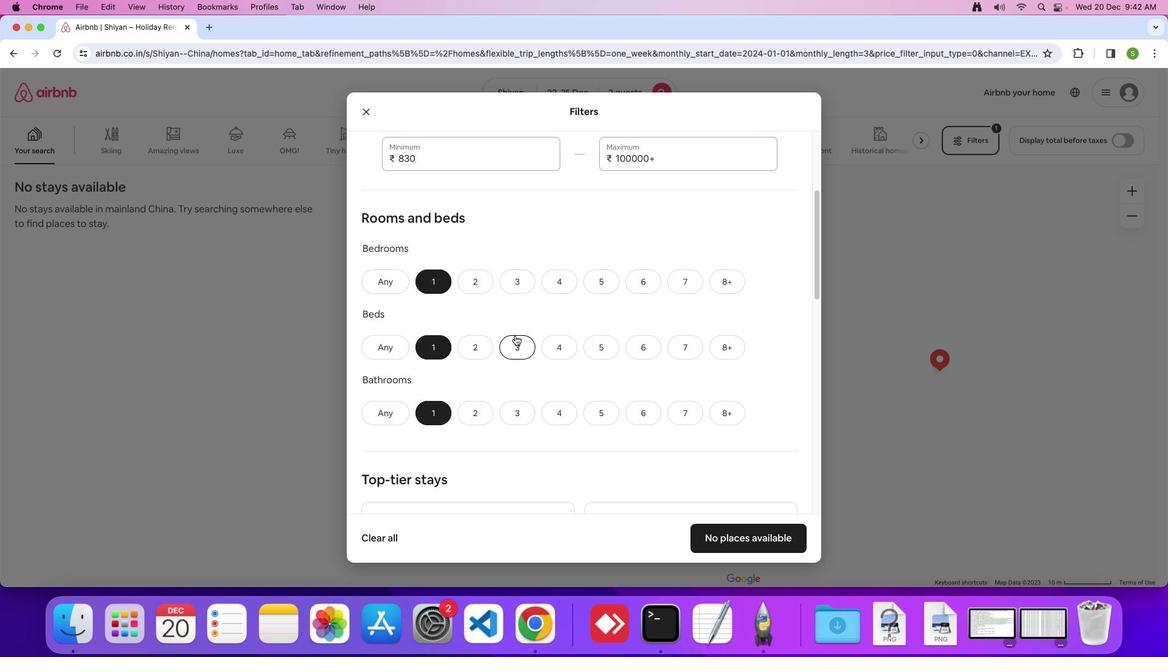 
Action: Mouse scrolled (527, 347) with delta (12, 11)
Screenshot: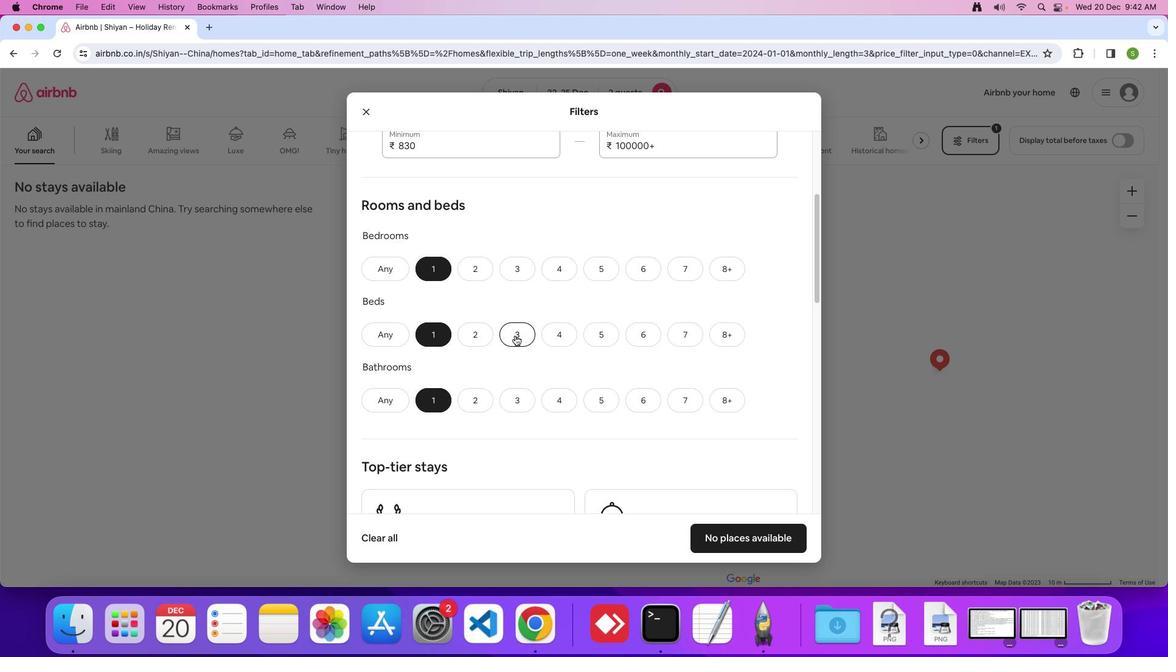 
Action: Mouse scrolled (527, 347) with delta (12, 11)
Screenshot: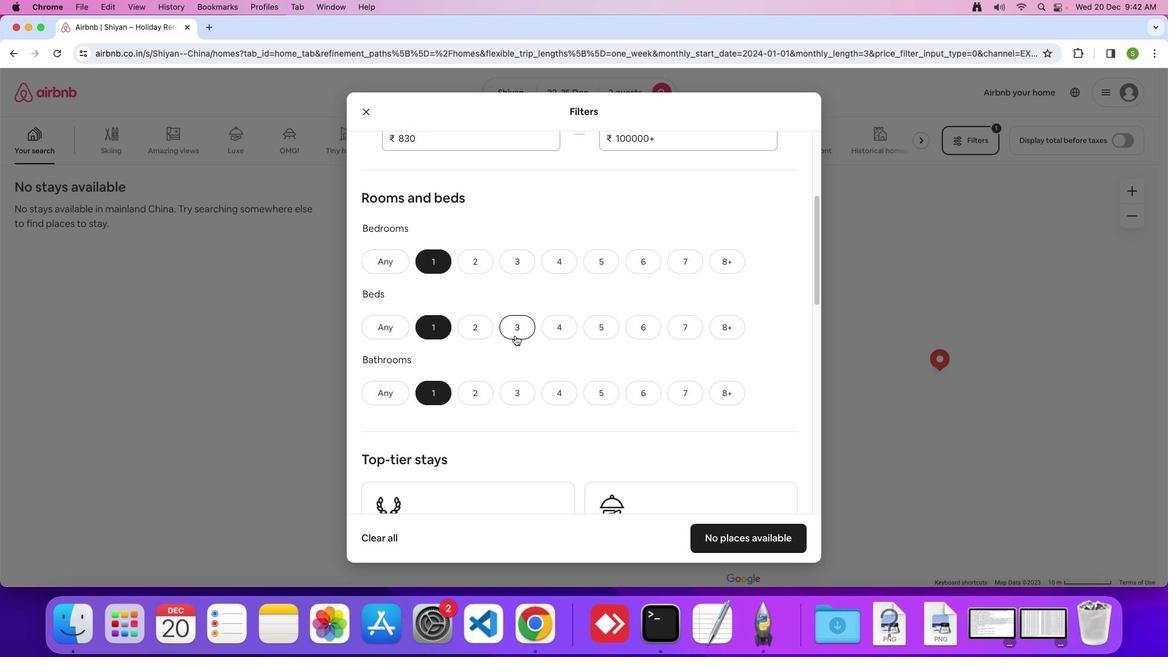 
Action: Mouse scrolled (527, 347) with delta (12, 10)
Screenshot: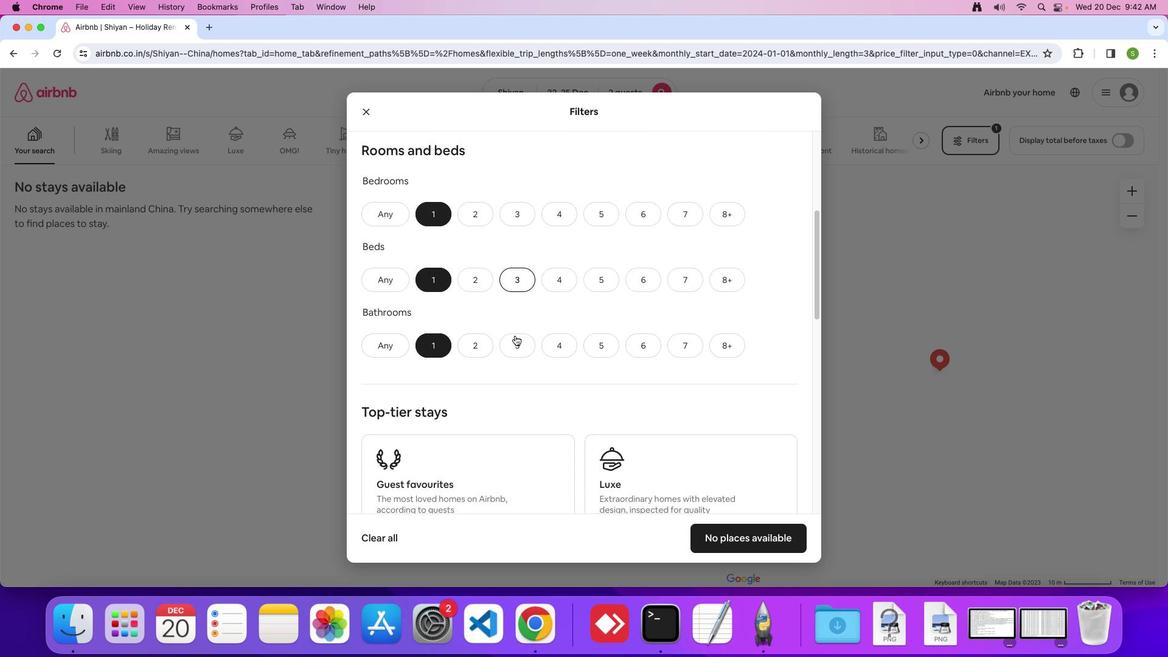 
Action: Mouse scrolled (527, 347) with delta (12, 11)
Screenshot: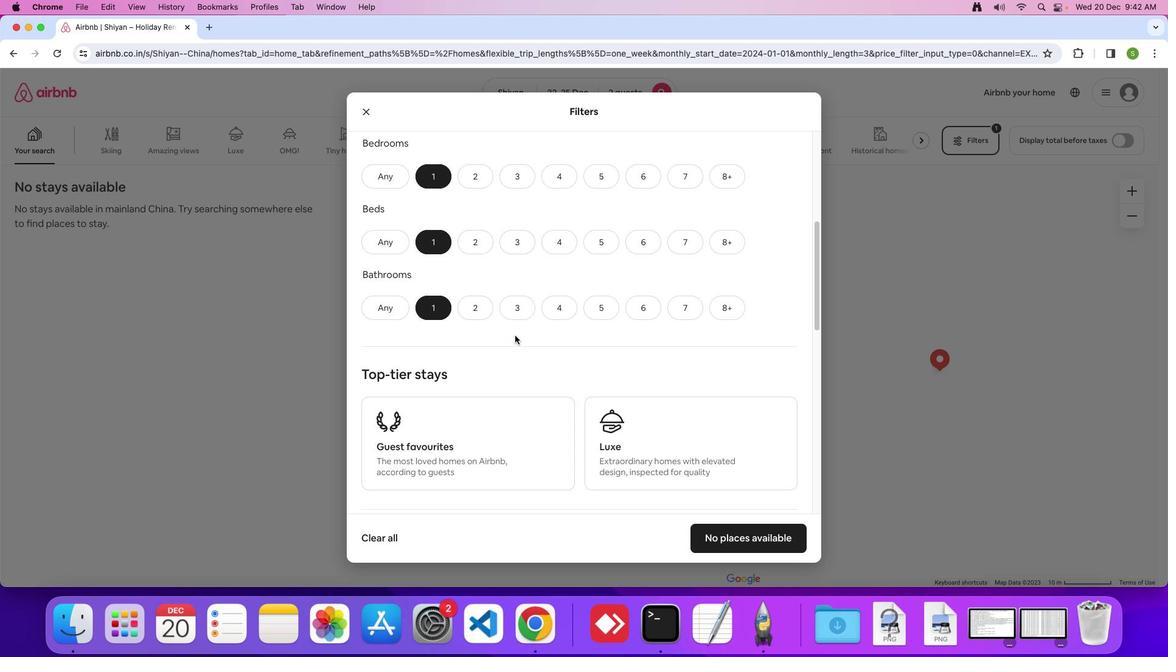 
Action: Mouse scrolled (527, 347) with delta (12, 11)
Screenshot: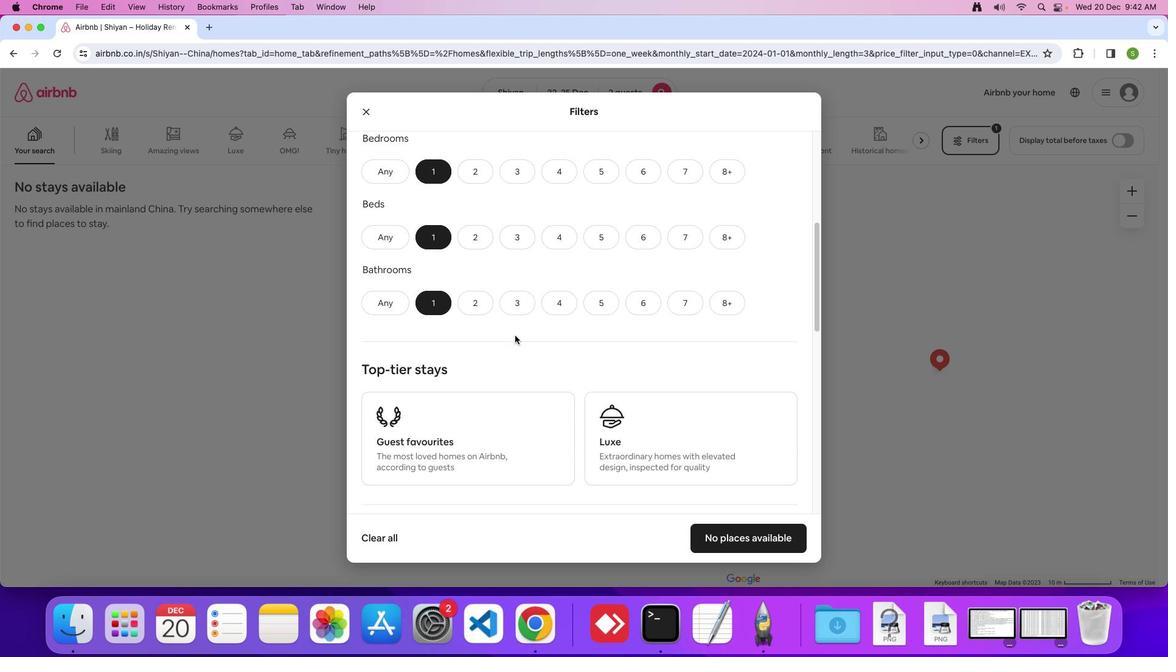 
Action: Mouse scrolled (527, 347) with delta (12, 11)
Screenshot: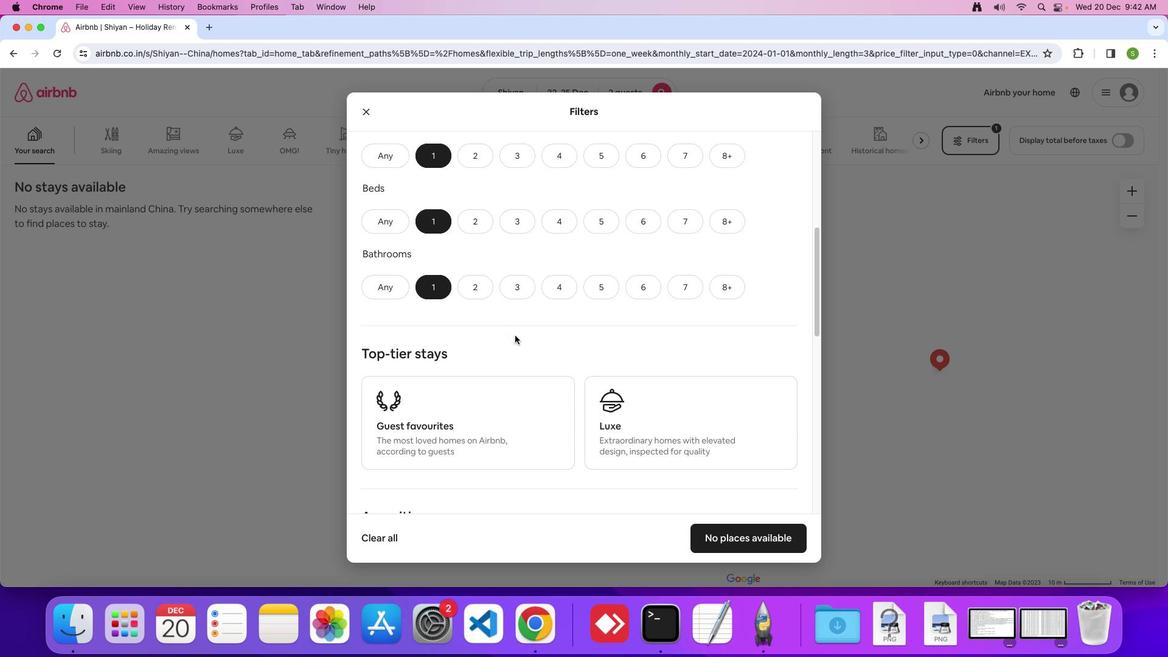
Action: Mouse scrolled (527, 347) with delta (12, 11)
Screenshot: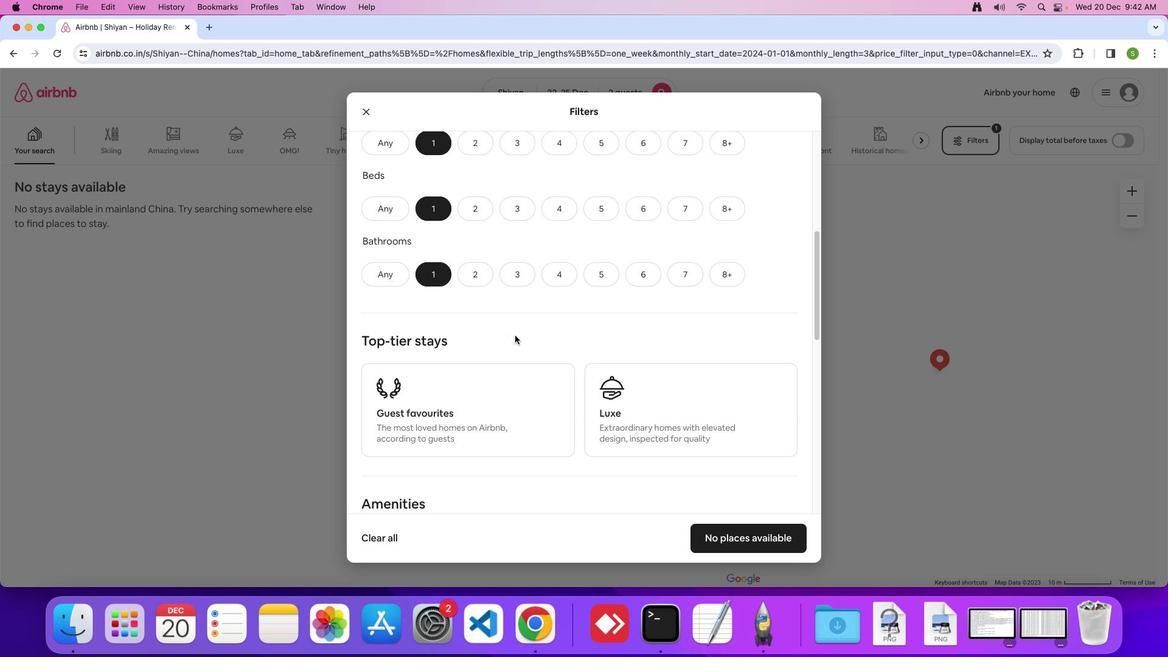 
Action: Mouse scrolled (527, 347) with delta (12, 10)
Screenshot: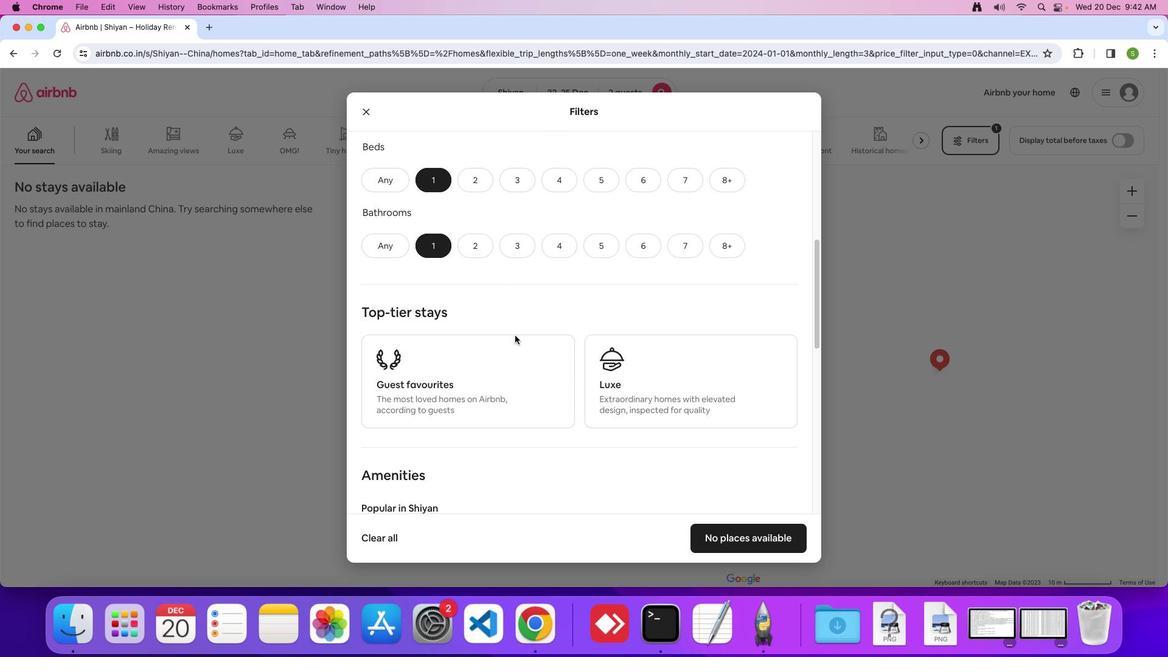 
Action: Mouse scrolled (527, 347) with delta (12, 11)
Screenshot: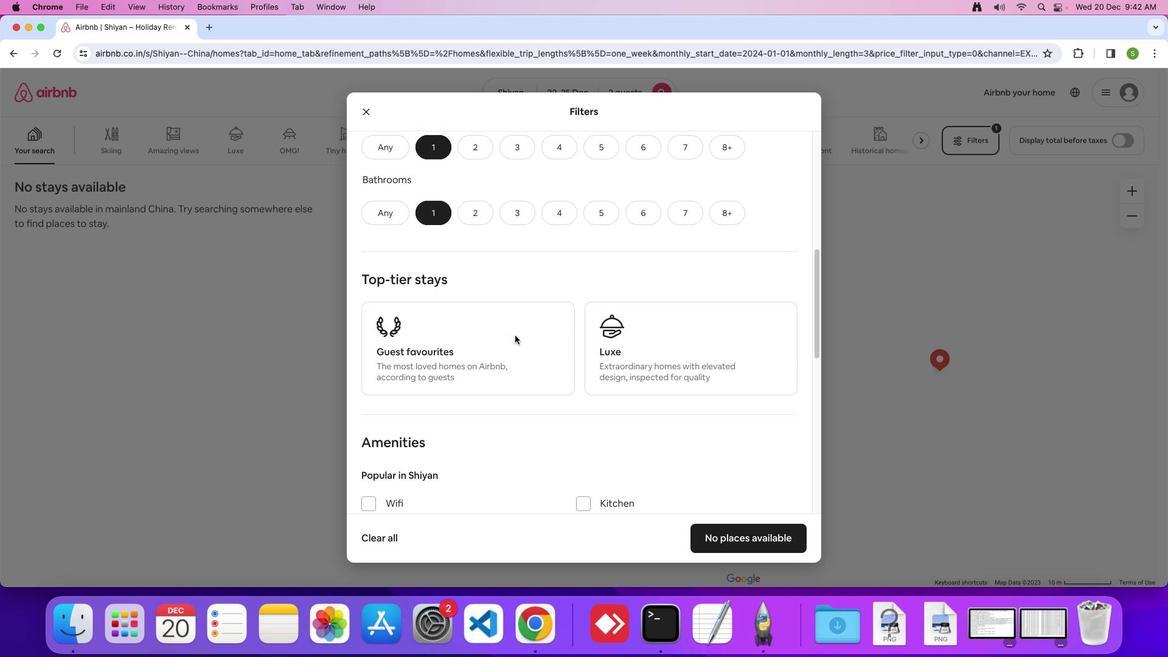 
Action: Mouse scrolled (527, 347) with delta (12, 11)
Screenshot: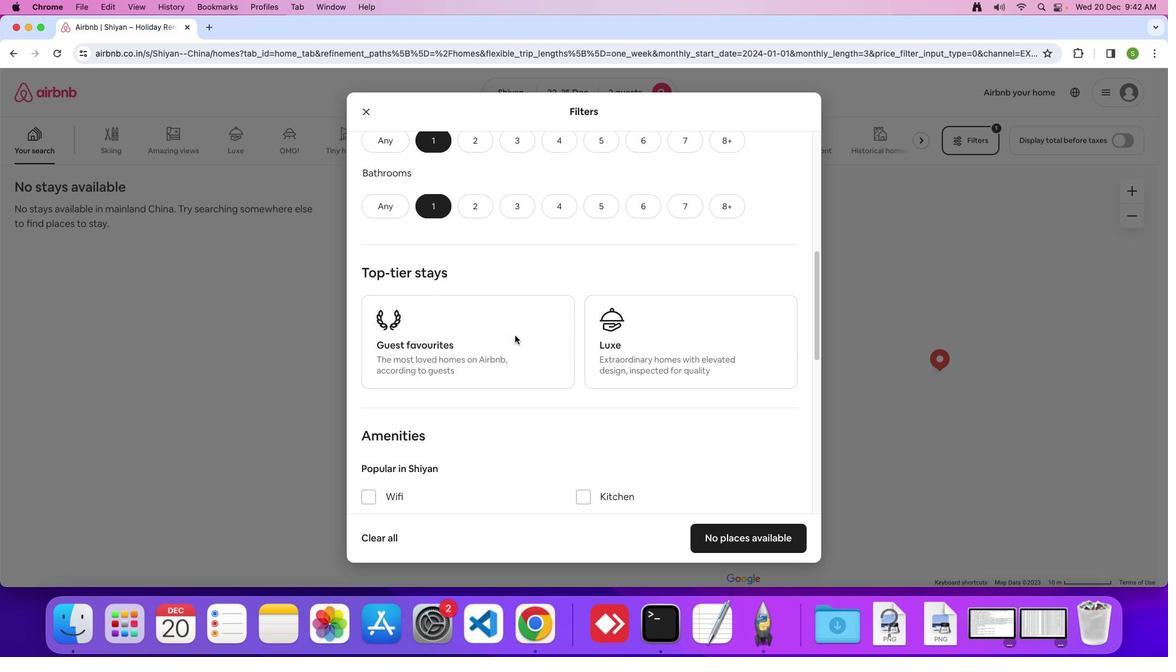 
Action: Mouse scrolled (527, 347) with delta (12, 10)
Screenshot: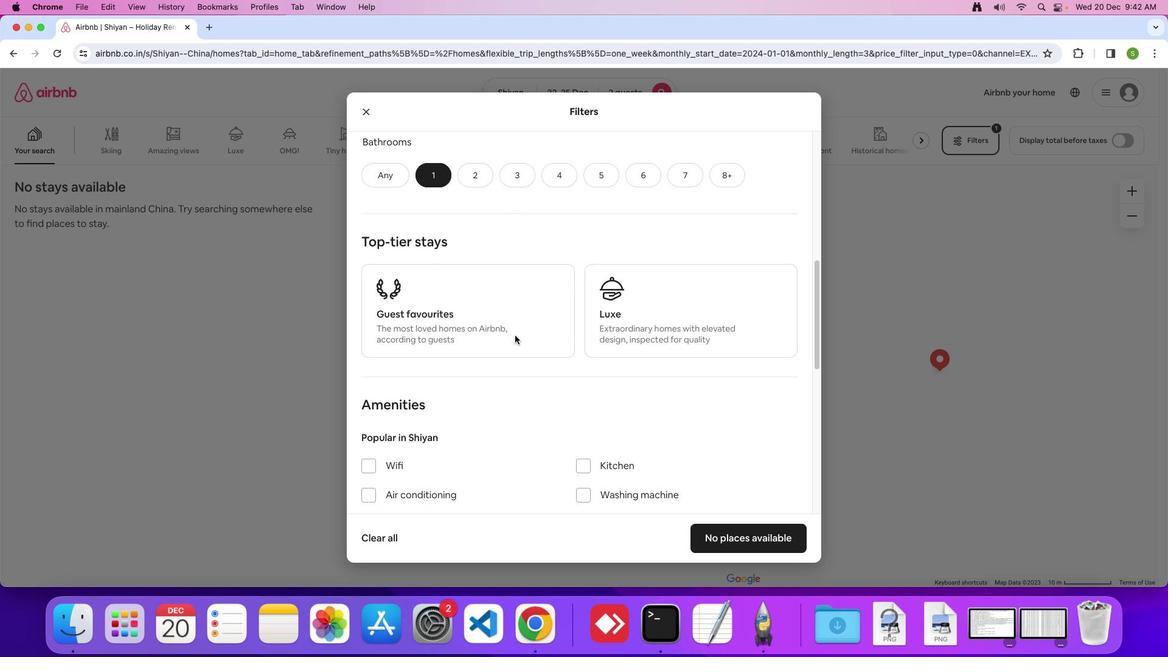
Action: Mouse scrolled (527, 347) with delta (12, 11)
Screenshot: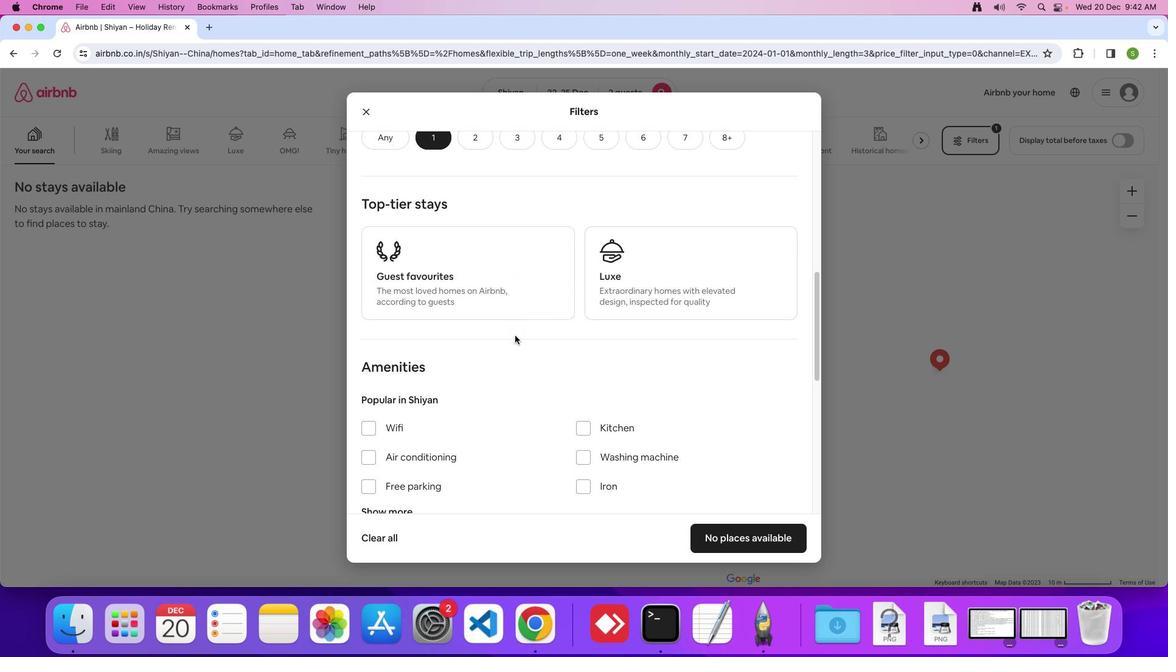 
Action: Mouse scrolled (527, 347) with delta (12, 11)
Screenshot: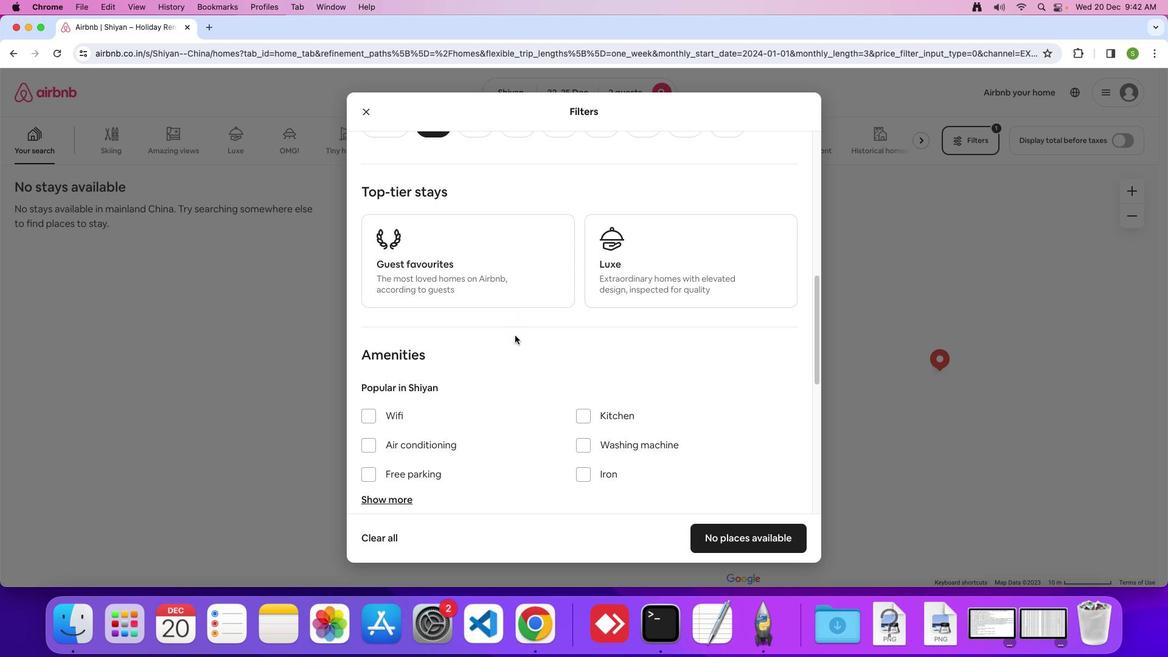 
Action: Mouse scrolled (527, 347) with delta (12, 11)
Screenshot: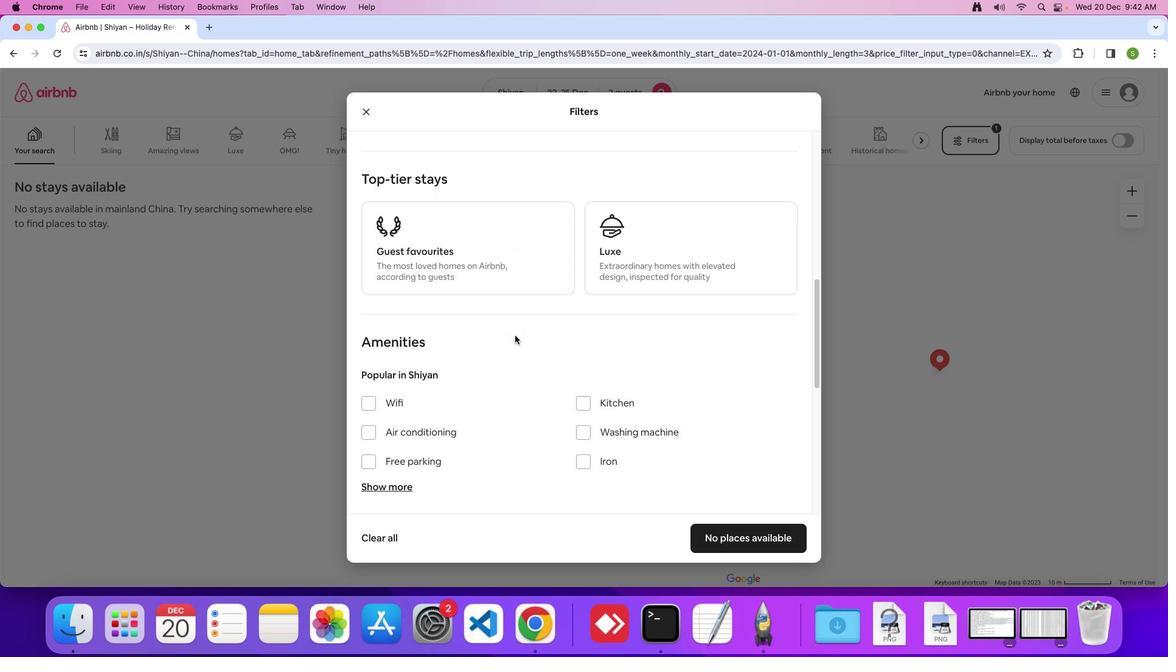 
Action: Mouse scrolled (527, 347) with delta (12, 11)
Screenshot: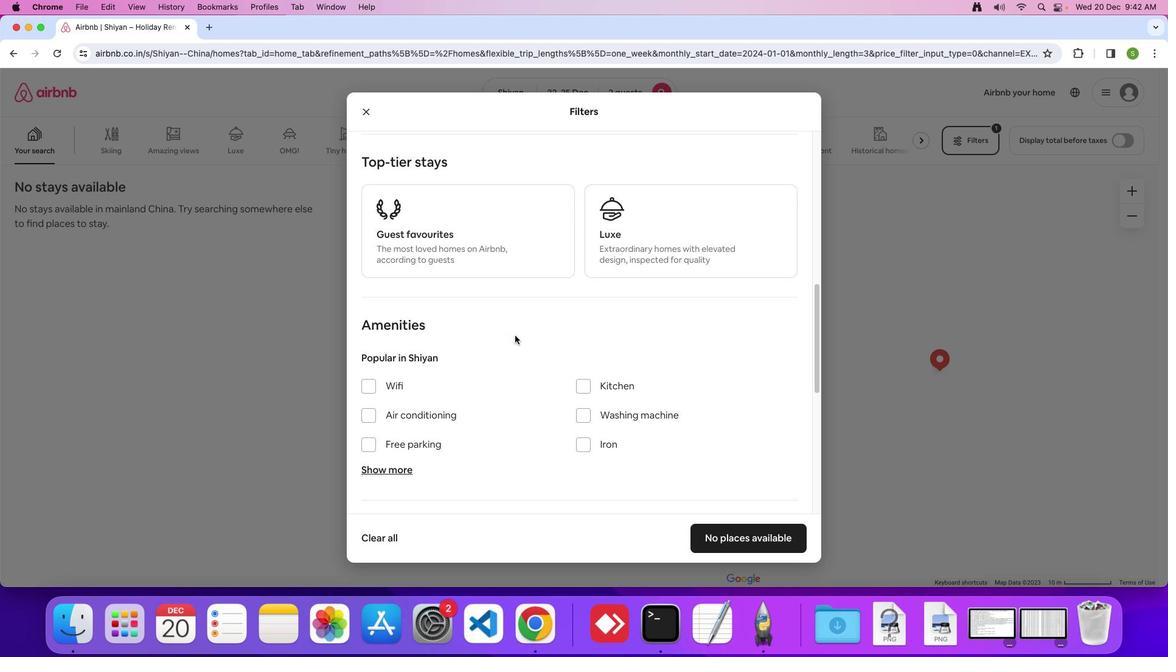 
Action: Mouse scrolled (527, 347) with delta (12, 10)
Screenshot: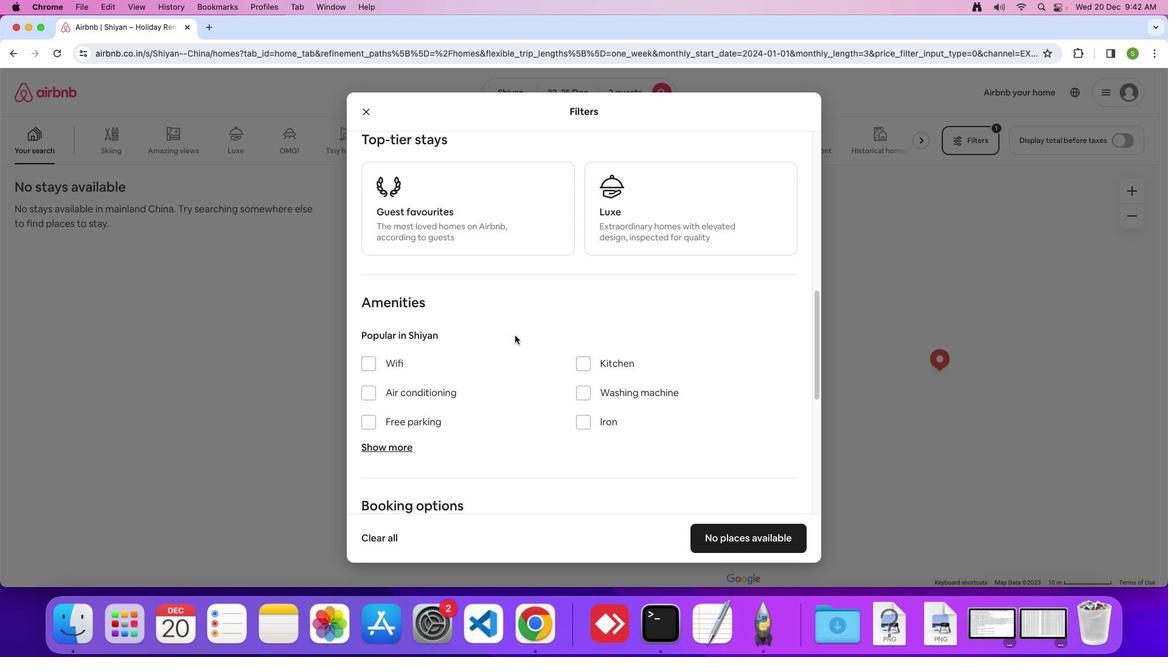 
Action: Mouse scrolled (527, 347) with delta (12, 11)
Screenshot: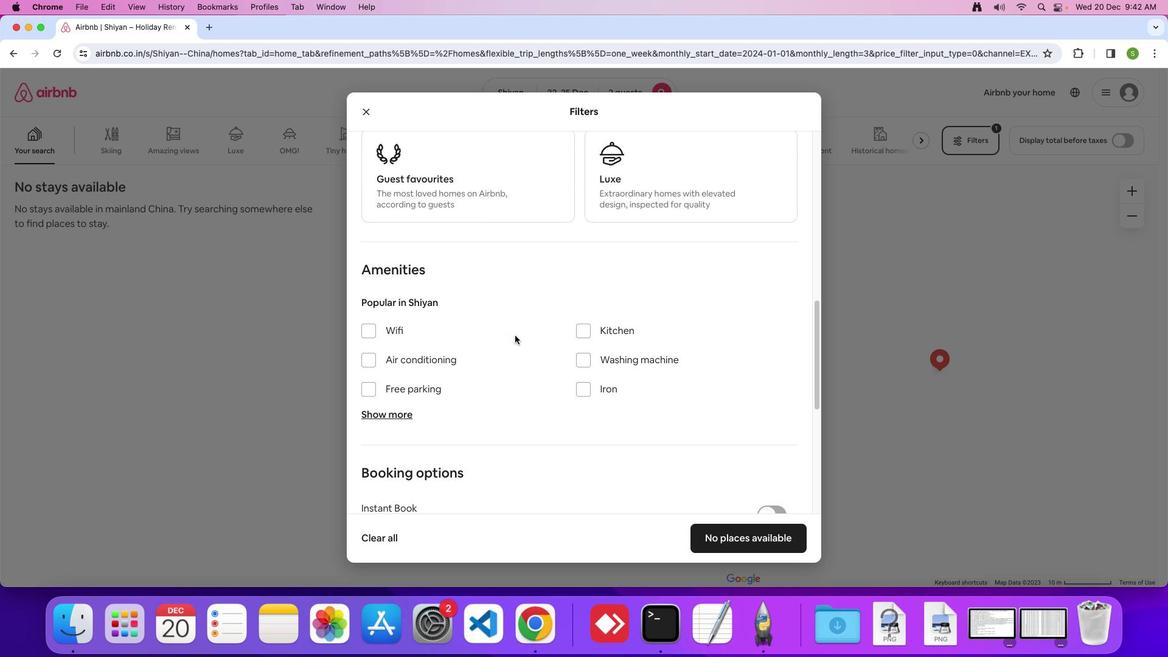 
Action: Mouse scrolled (527, 347) with delta (12, 11)
Screenshot: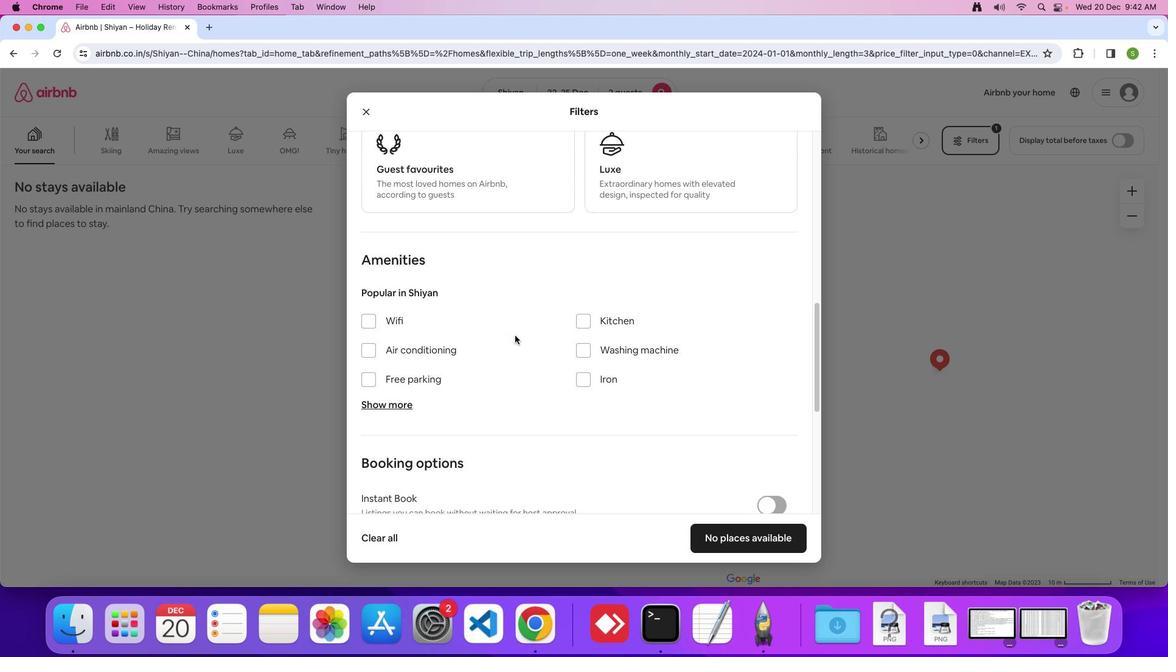 
Action: Mouse scrolled (527, 347) with delta (12, 11)
Screenshot: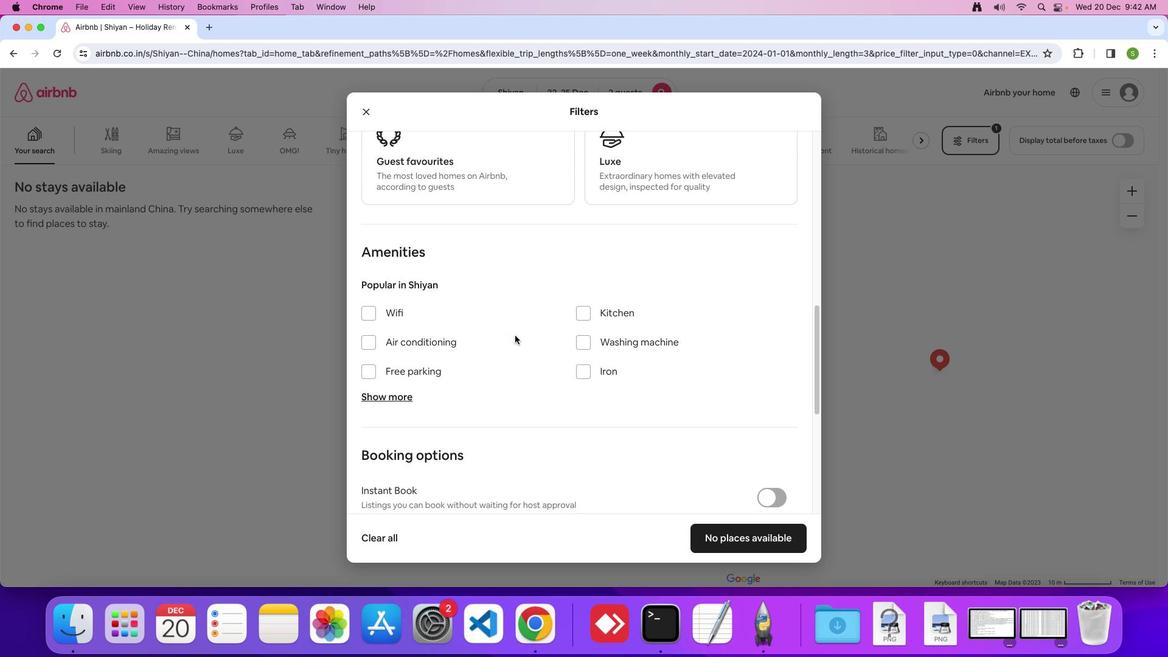 
Action: Mouse scrolled (527, 347) with delta (12, 11)
Screenshot: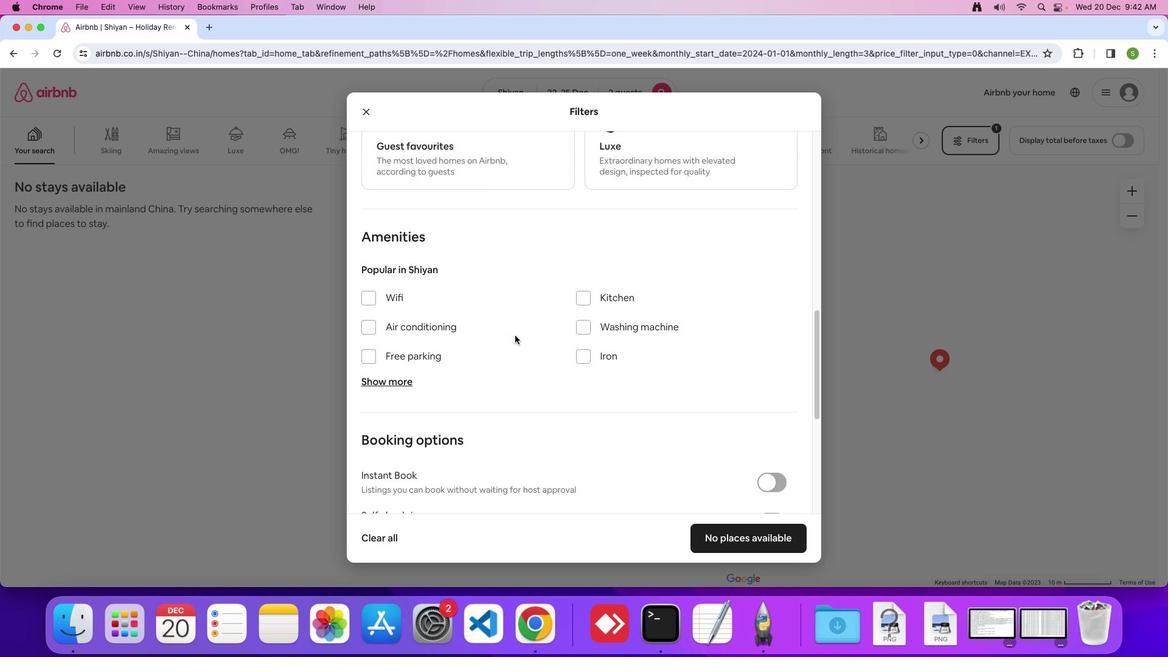 
Action: Mouse scrolled (527, 347) with delta (12, 10)
Screenshot: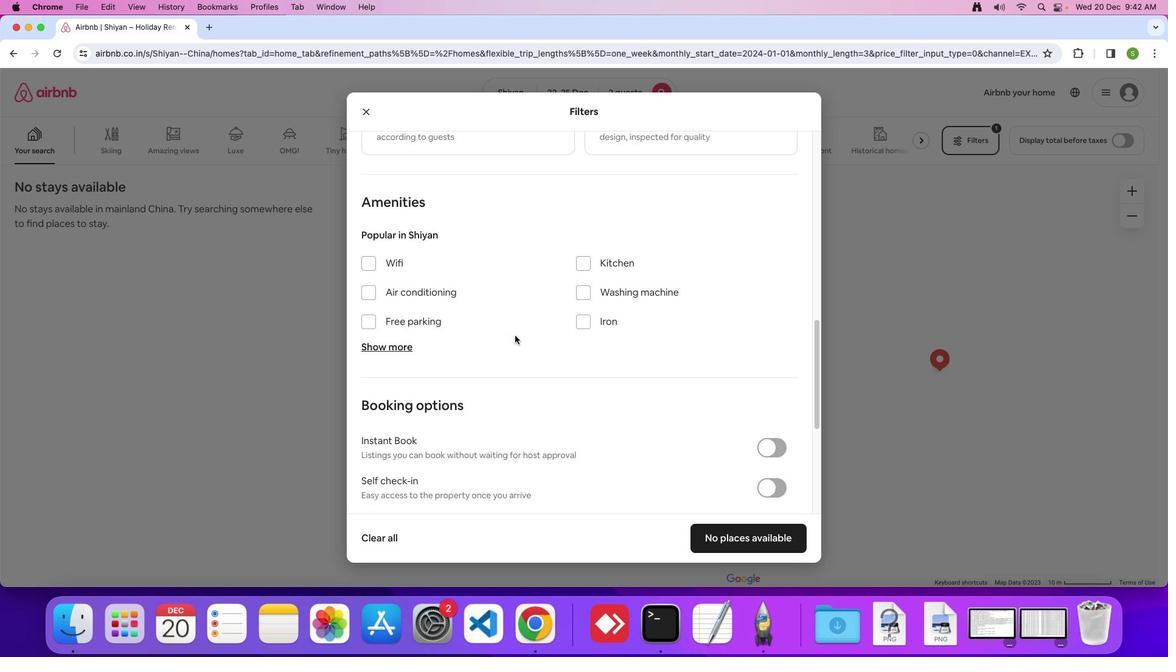 
Action: Mouse scrolled (527, 347) with delta (12, 11)
Screenshot: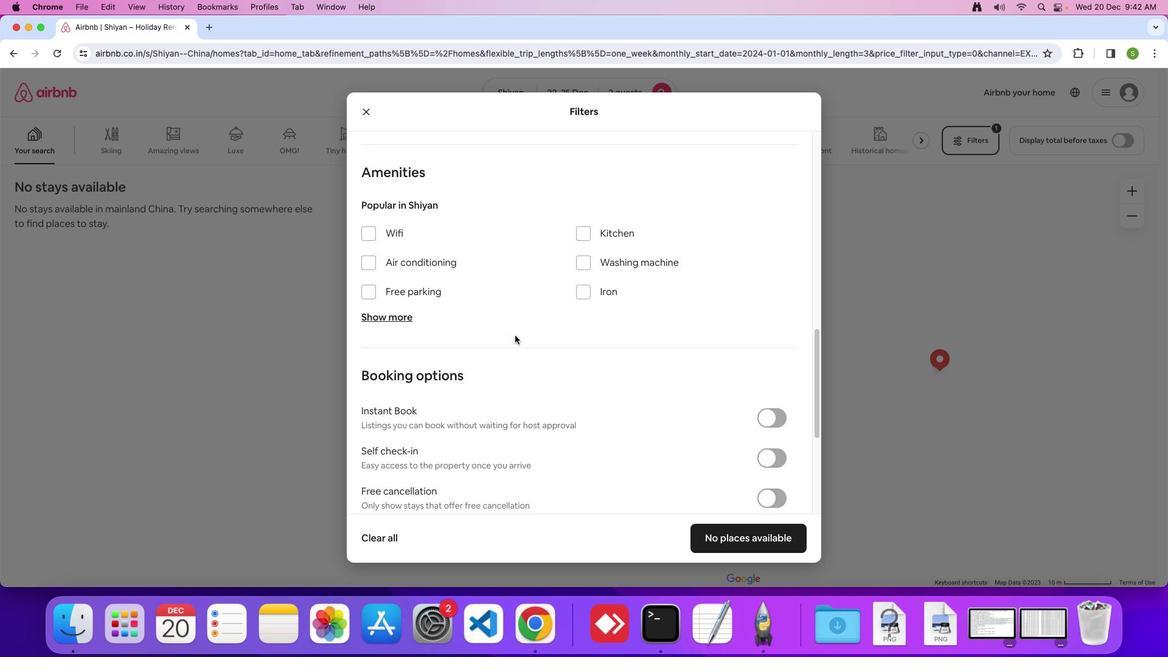 
Action: Mouse scrolled (527, 347) with delta (12, 11)
Screenshot: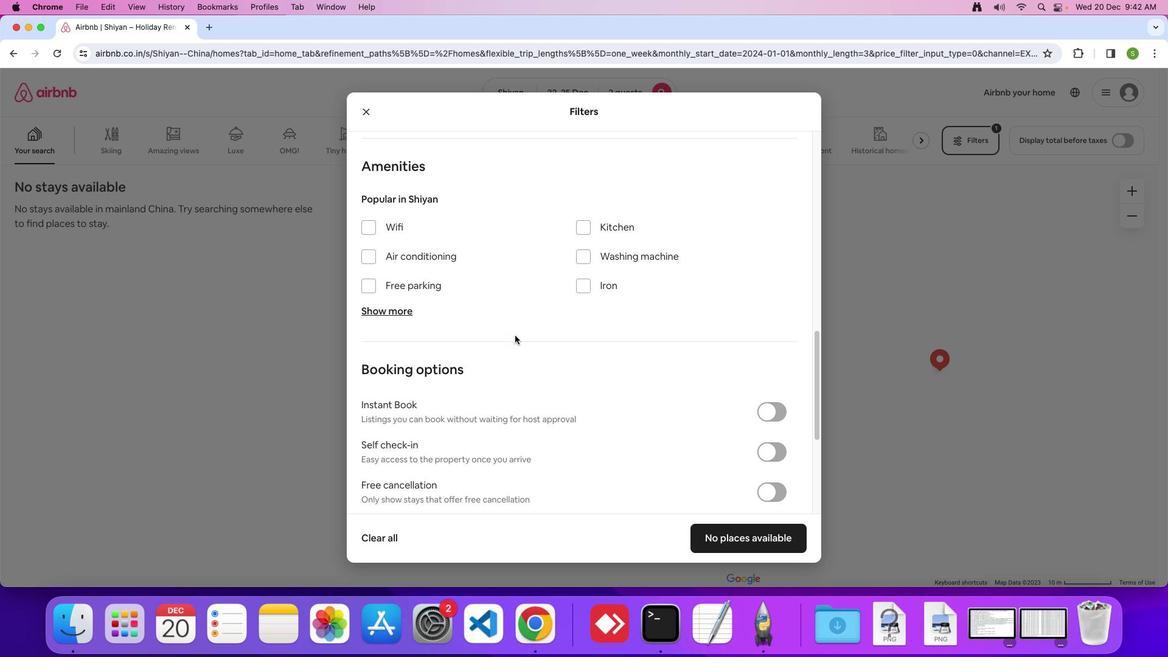 
Action: Mouse scrolled (527, 347) with delta (12, 11)
Screenshot: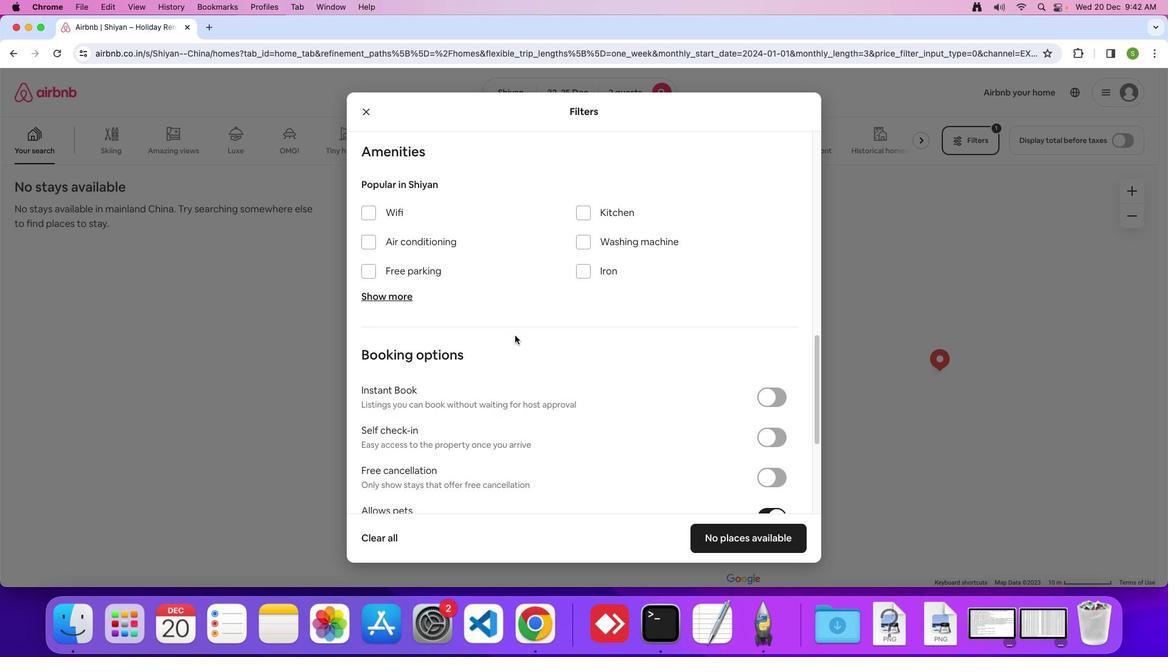 
Action: Mouse scrolled (527, 347) with delta (12, 11)
Screenshot: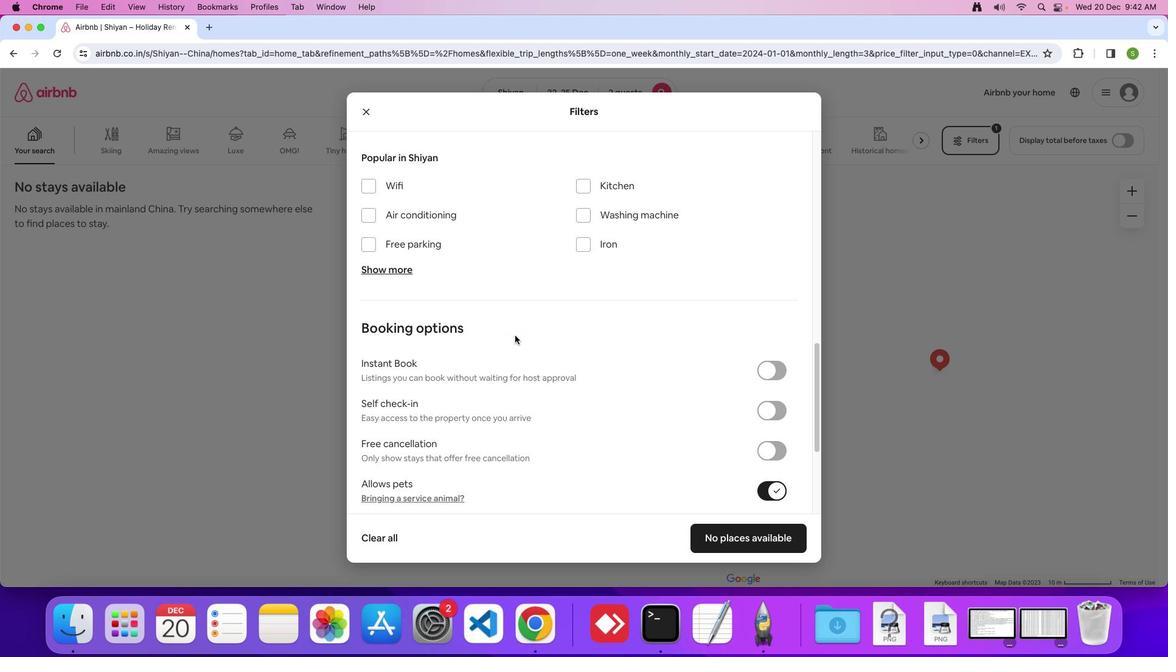 
Action: Mouse scrolled (527, 347) with delta (12, 10)
Screenshot: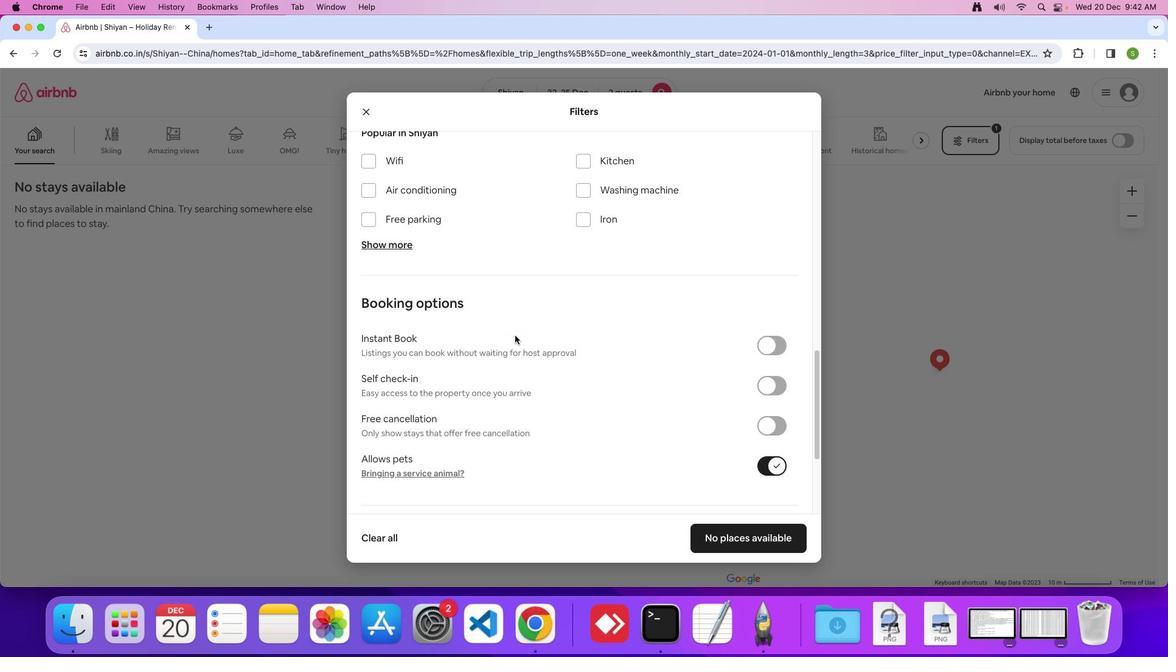 
Action: Mouse scrolled (527, 347) with delta (12, 11)
Screenshot: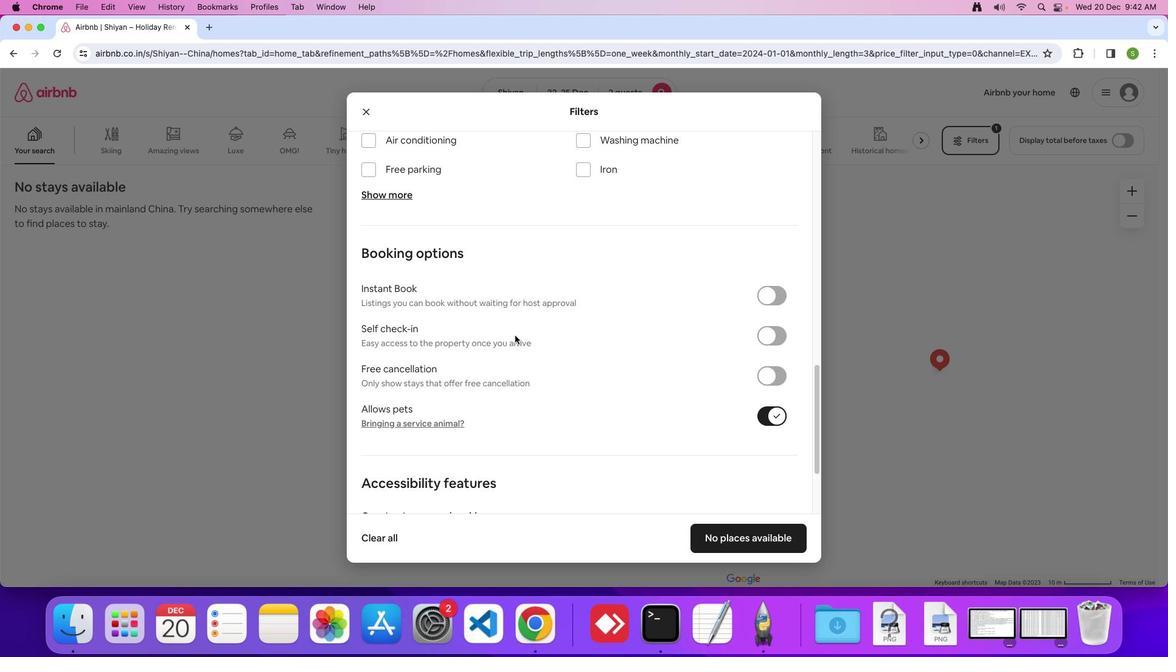 
Action: Mouse scrolled (527, 347) with delta (12, 11)
Screenshot: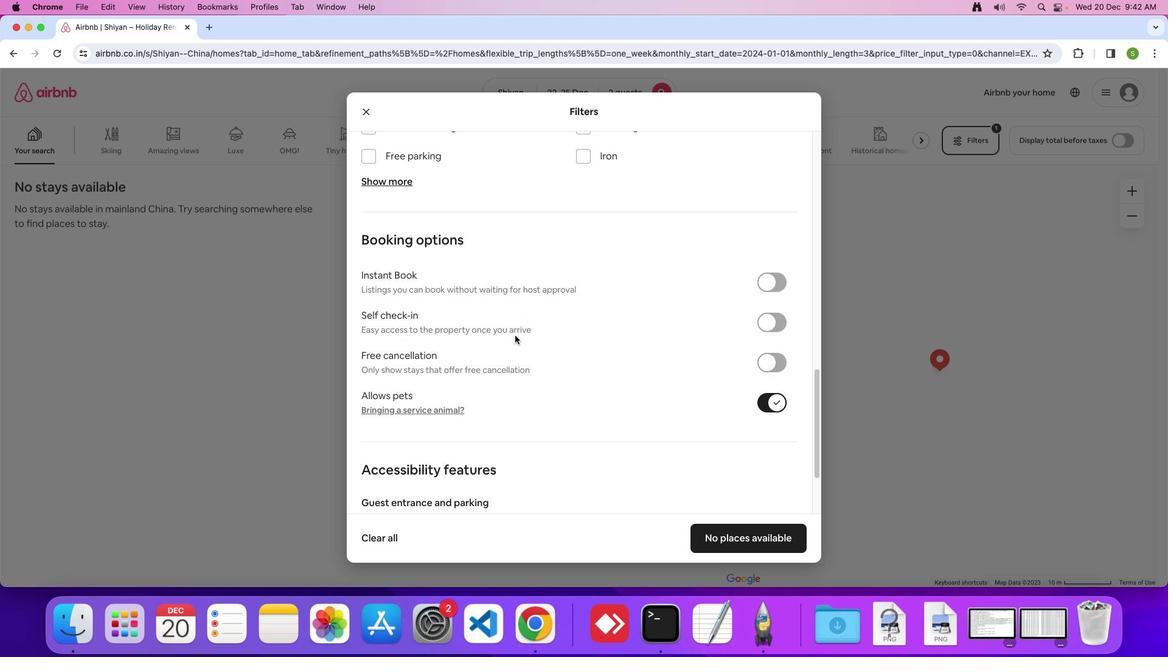 
Action: Mouse scrolled (527, 347) with delta (12, 10)
Screenshot: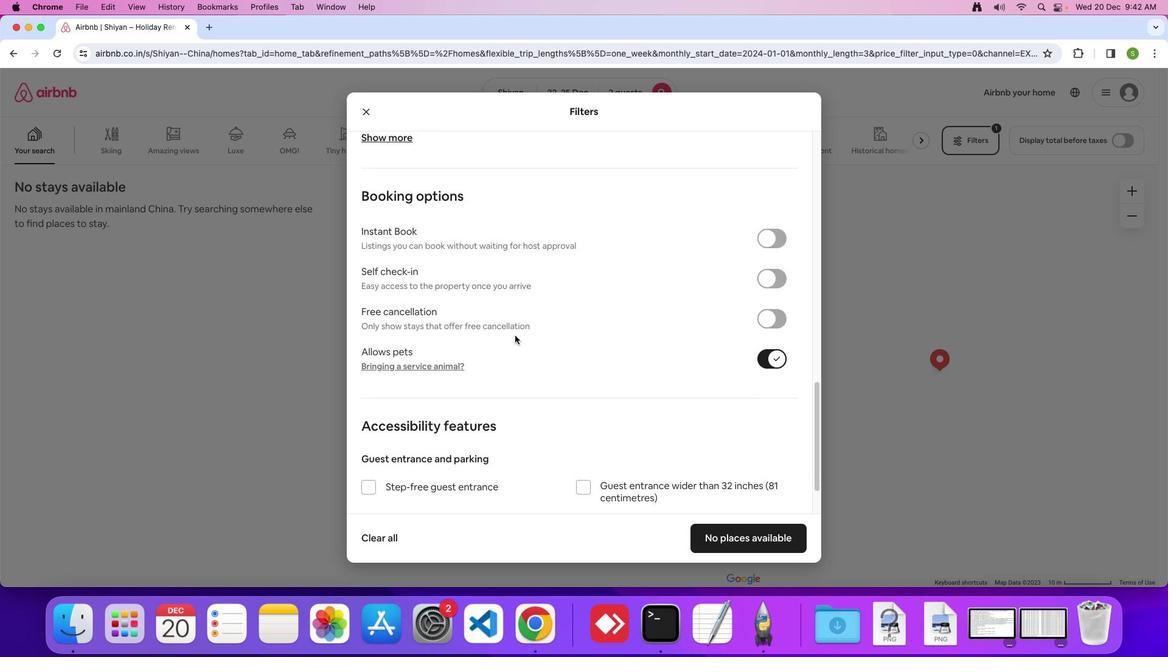
Action: Mouse scrolled (527, 347) with delta (12, 11)
Screenshot: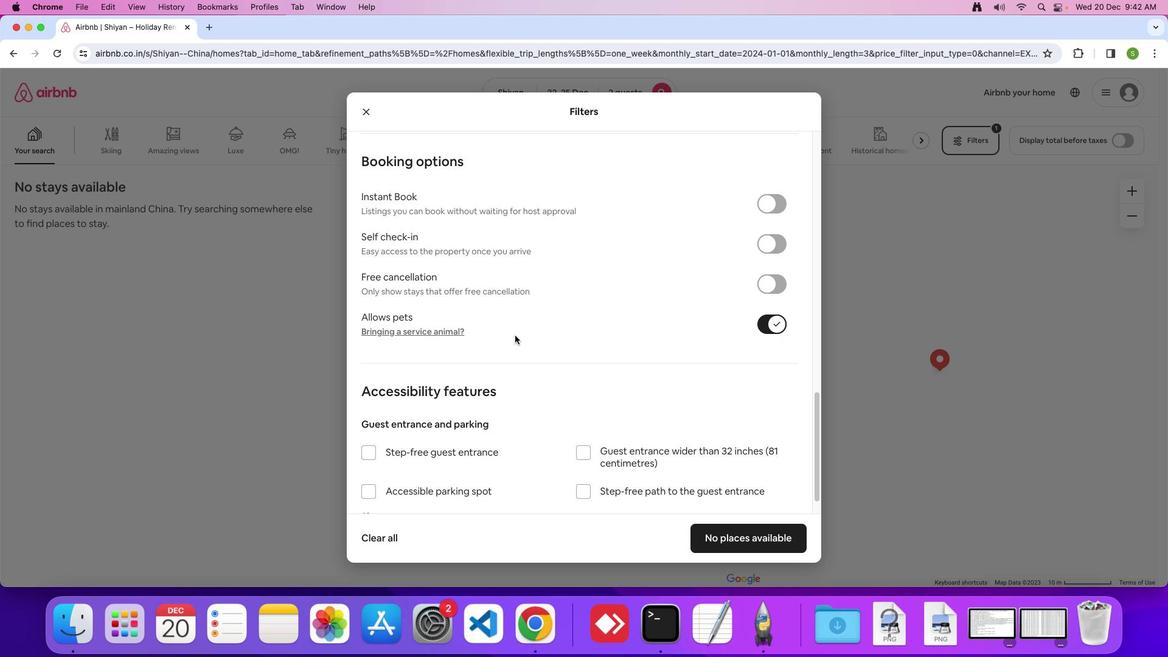
Action: Mouse scrolled (527, 347) with delta (12, 11)
Screenshot: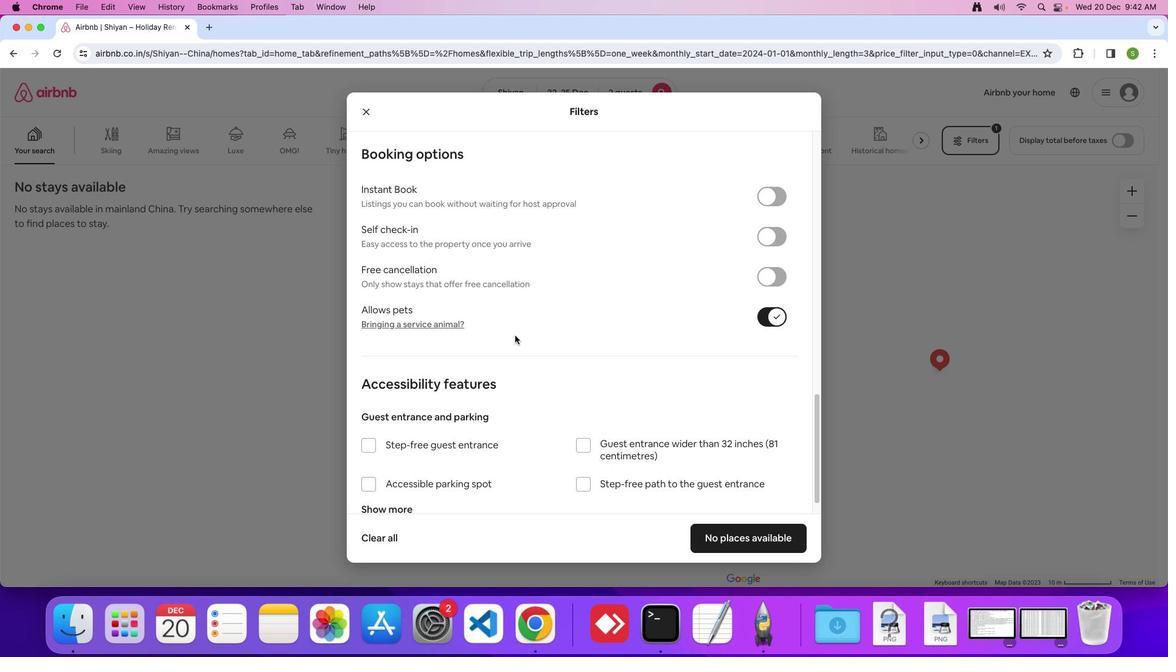 
Action: Mouse scrolled (527, 347) with delta (12, 10)
Screenshot: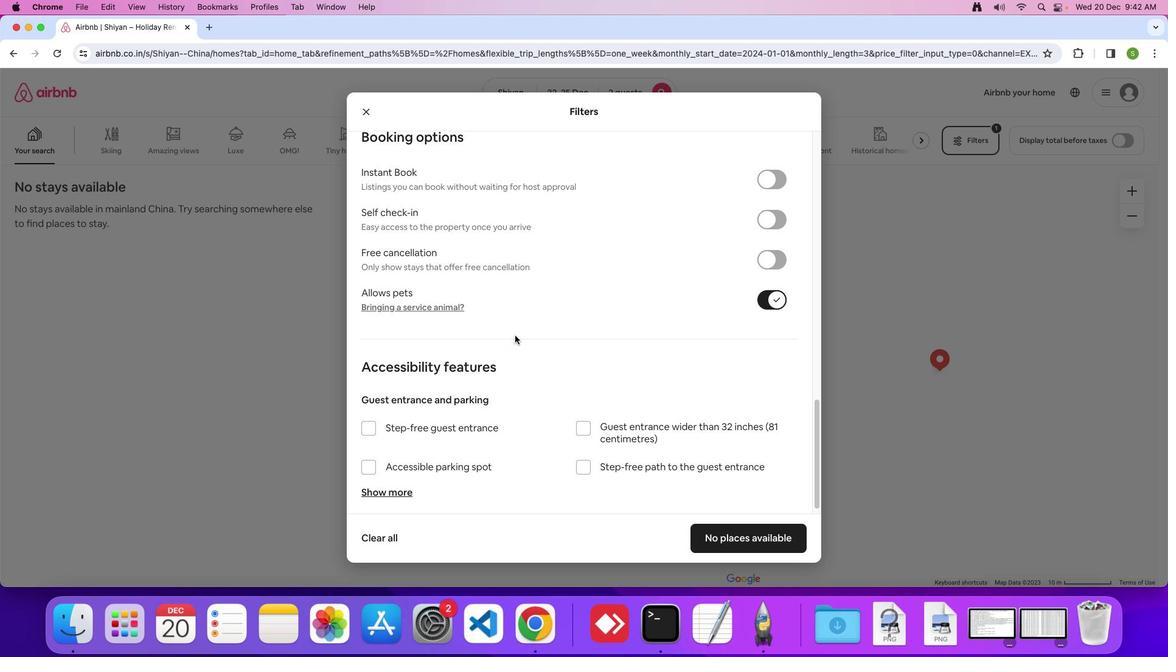 
Action: Mouse scrolled (527, 347) with delta (12, 11)
Screenshot: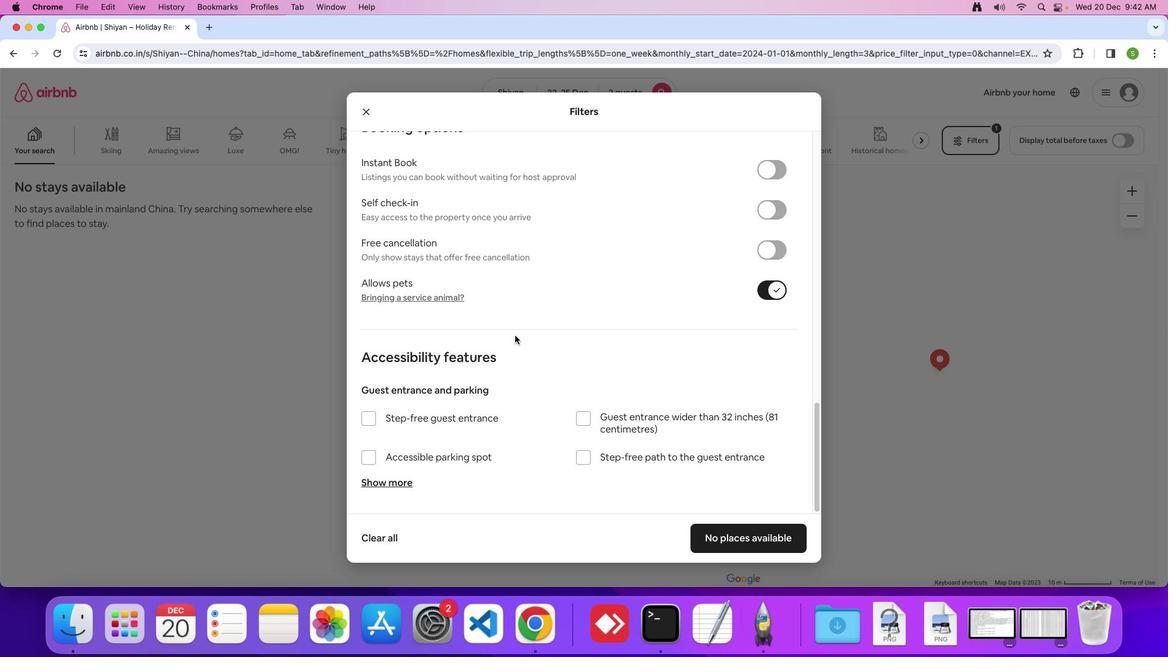 
Action: Mouse scrolled (527, 347) with delta (12, 11)
Screenshot: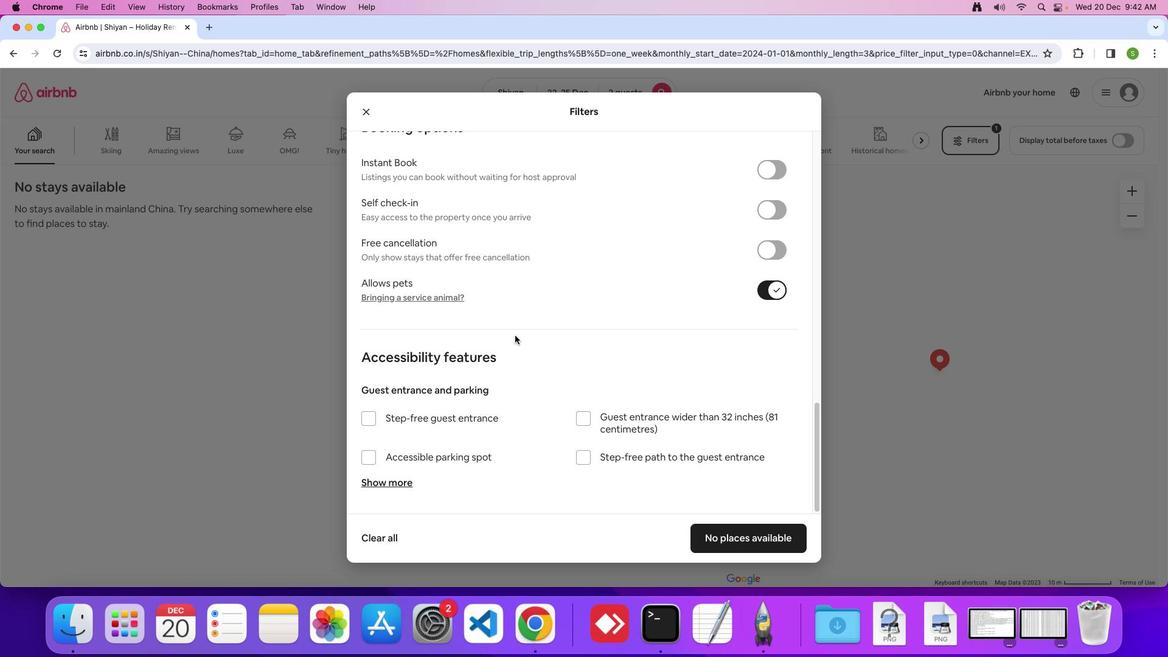 
Action: Mouse scrolled (527, 347) with delta (12, 10)
Screenshot: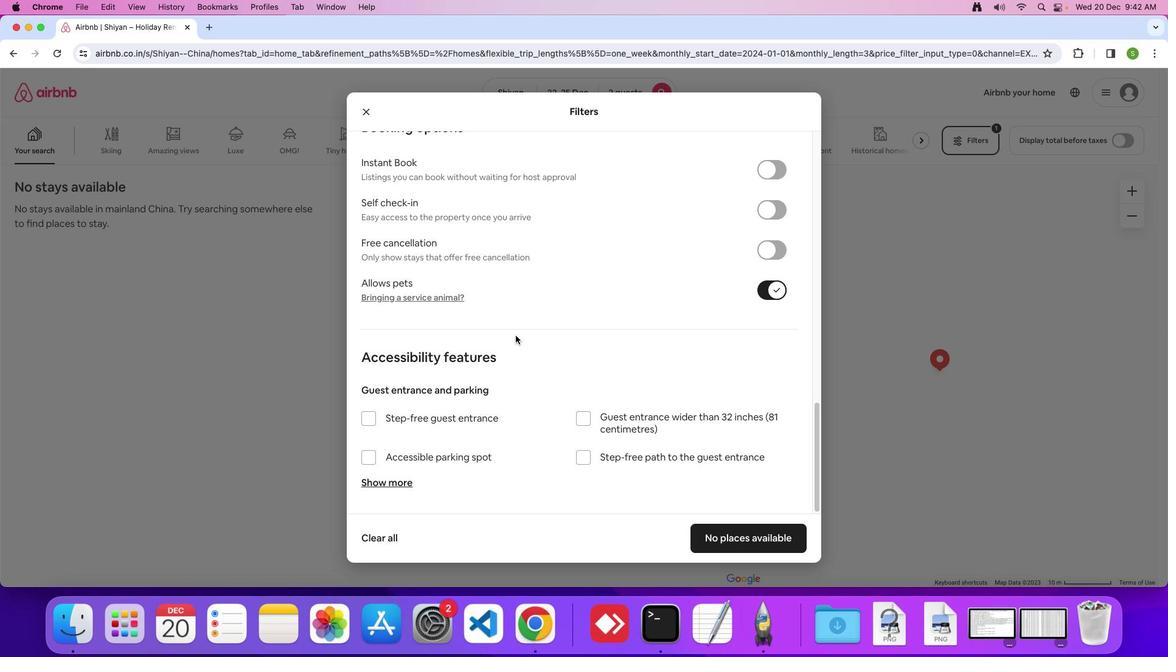 
Action: Mouse moved to (751, 546)
Screenshot: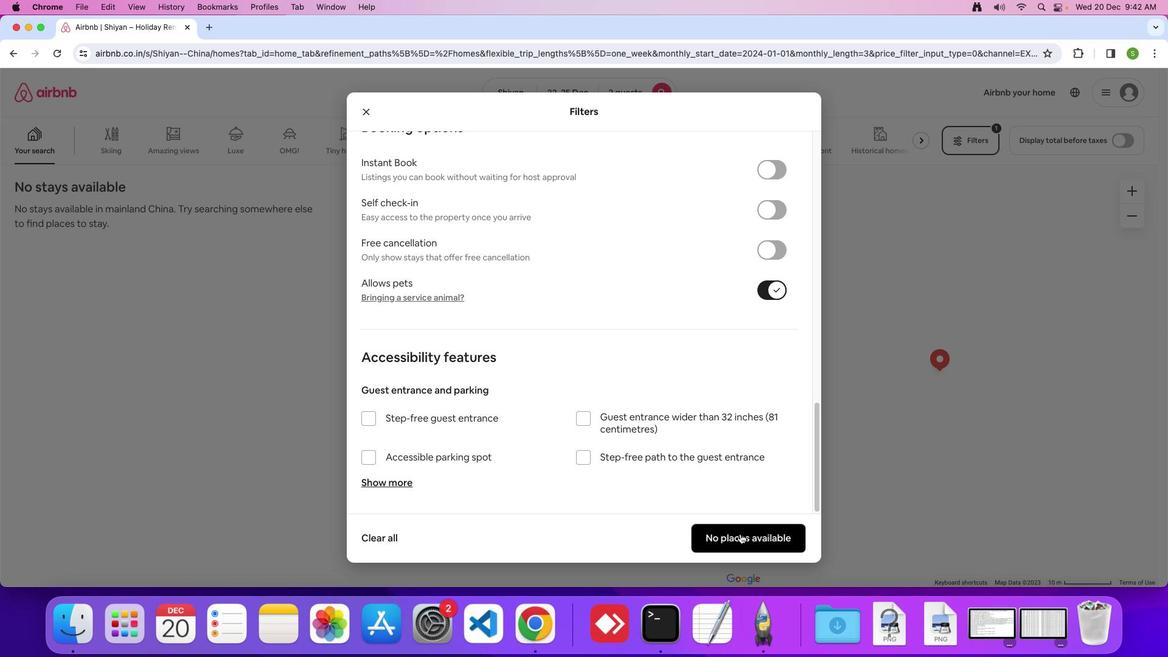 
Action: Mouse pressed left at (751, 546)
Screenshot: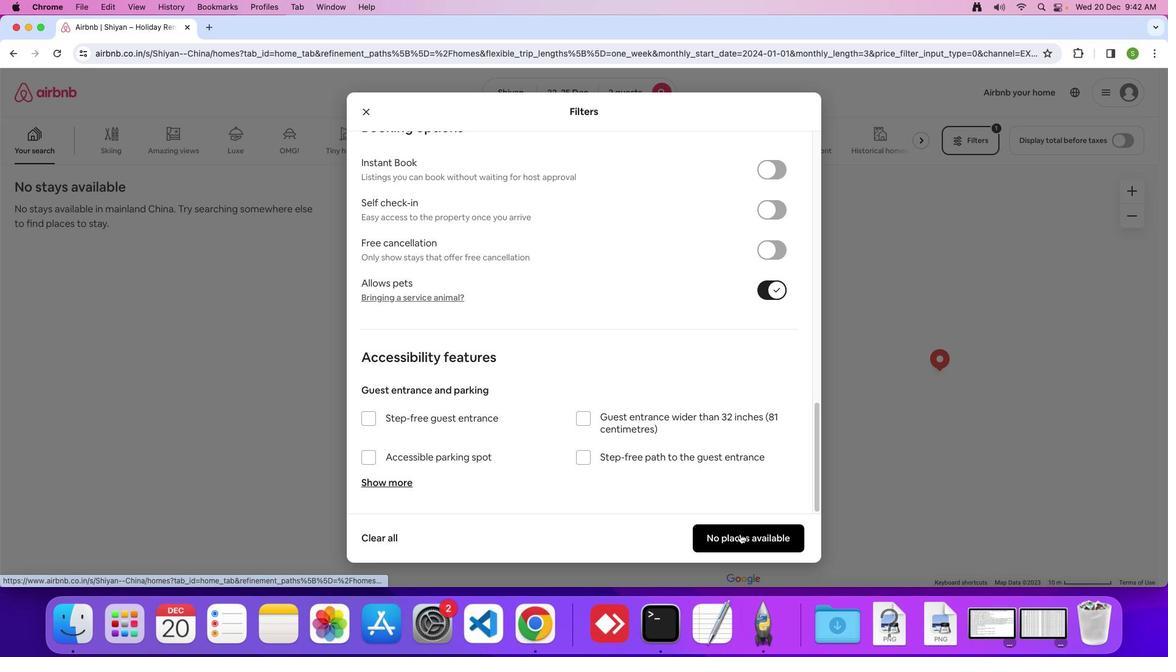 
Action: Mouse moved to (524, 323)
Screenshot: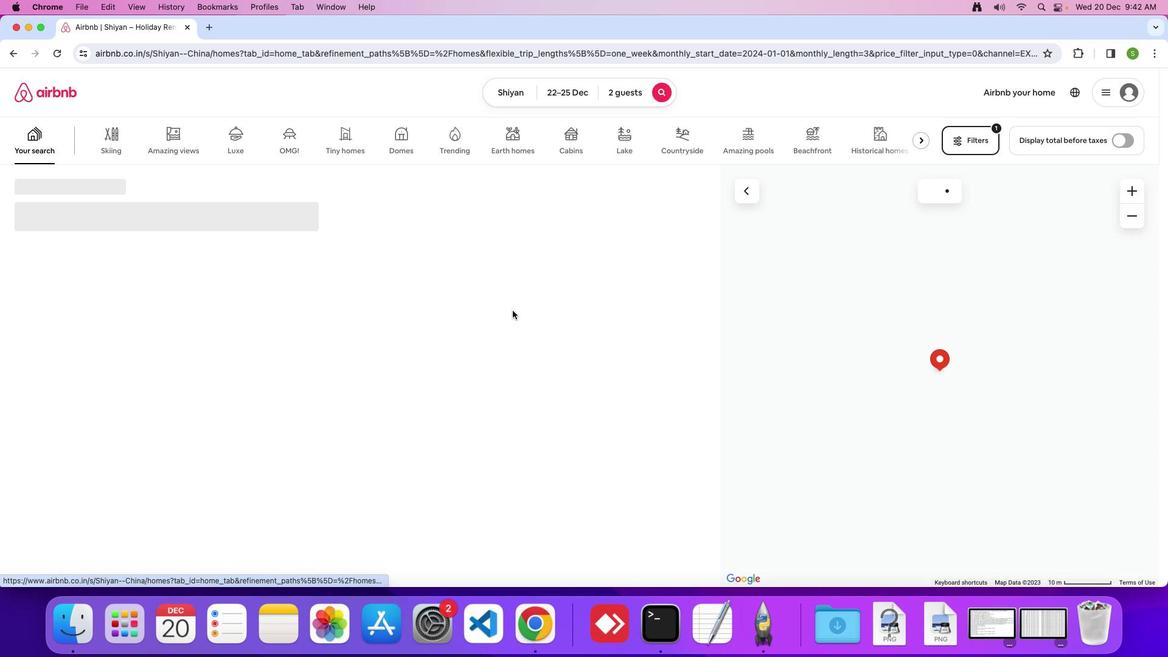 
